 Task: Create new contact,   with mail id: 'Hazel.Simon@manhattan.edu', first name: 'Hazel', Last name: 'Simon', Job Title: Data Scientist, Phone number (512) 555-3456. Change life cycle stage to  'Lead' and lead status to 'New'. Add new company to the associated contact: www.stonex.com and type: Prospect. Logged in from softage.6@softage.net
Action: Mouse moved to (122, 78)
Screenshot: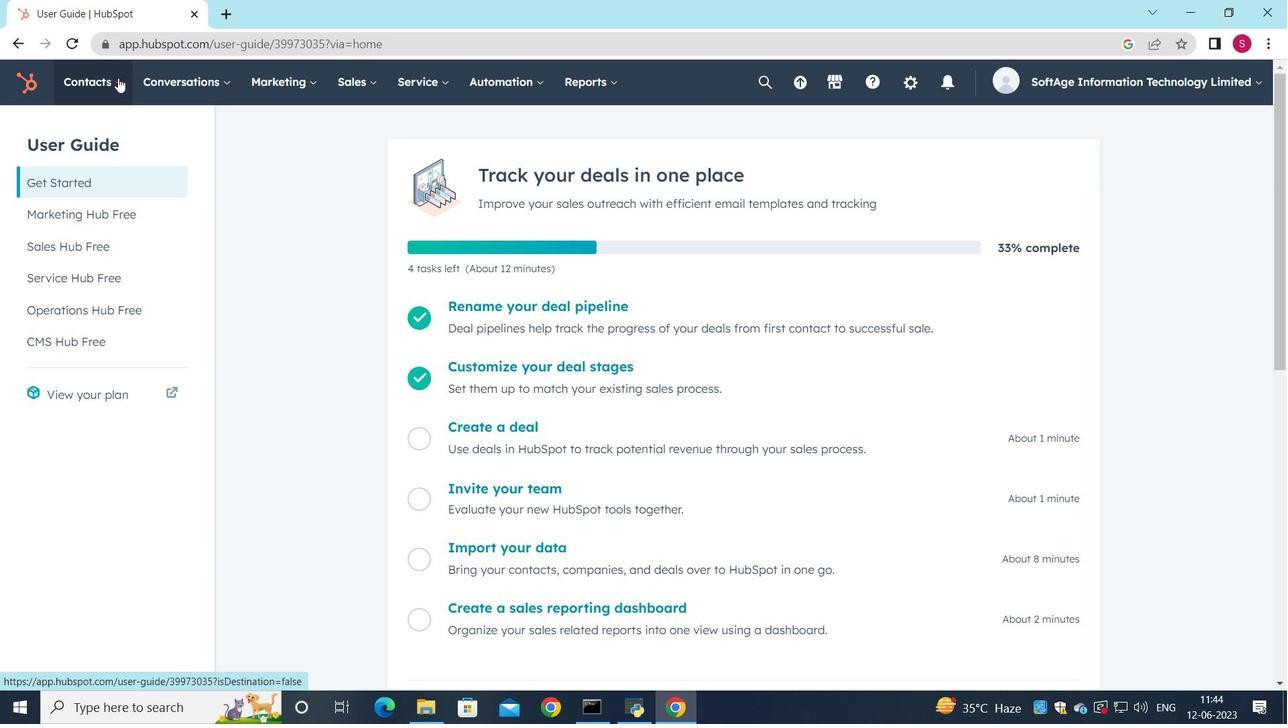 
Action: Mouse pressed left at (122, 78)
Screenshot: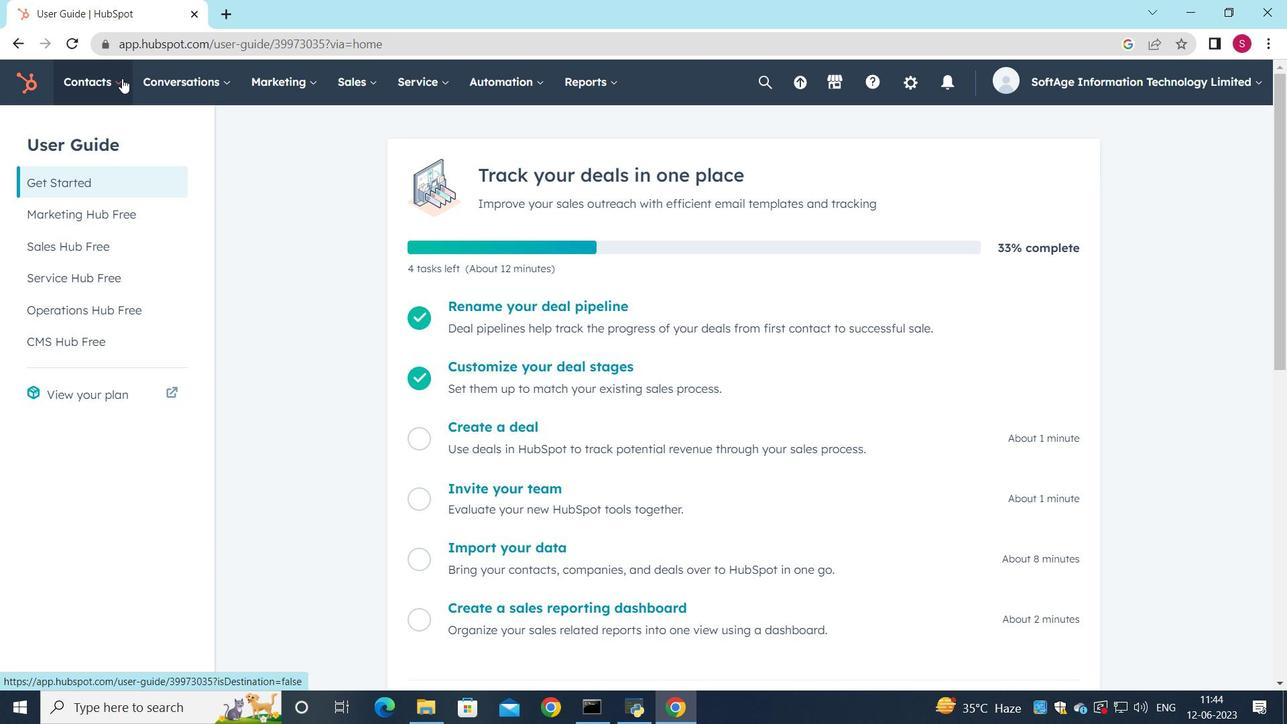 
Action: Mouse moved to (132, 135)
Screenshot: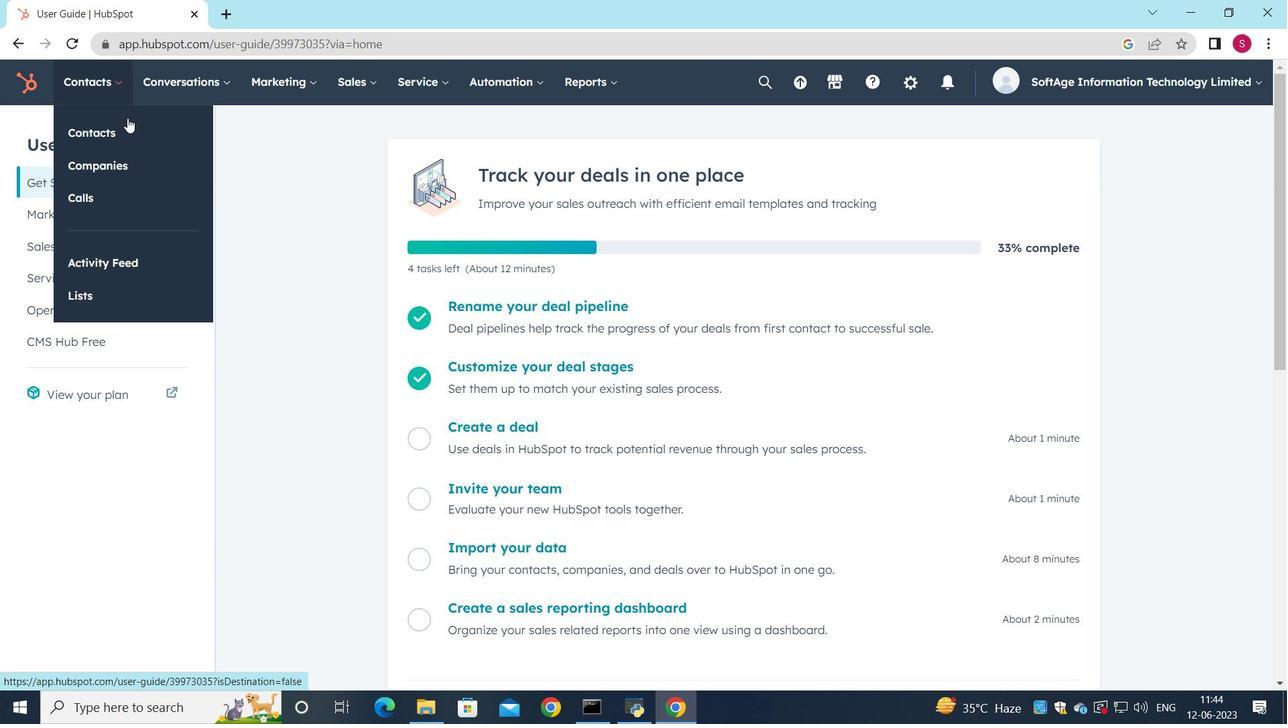
Action: Mouse pressed left at (132, 135)
Screenshot: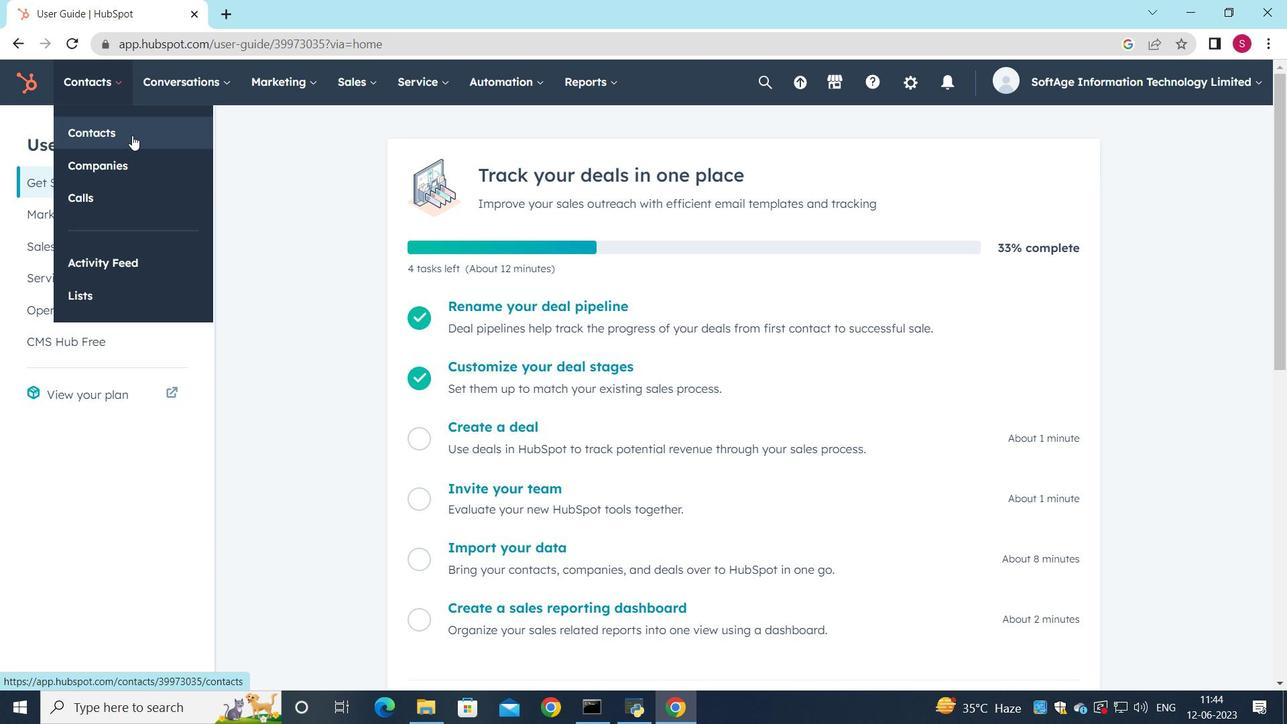 
Action: Mouse moved to (1207, 132)
Screenshot: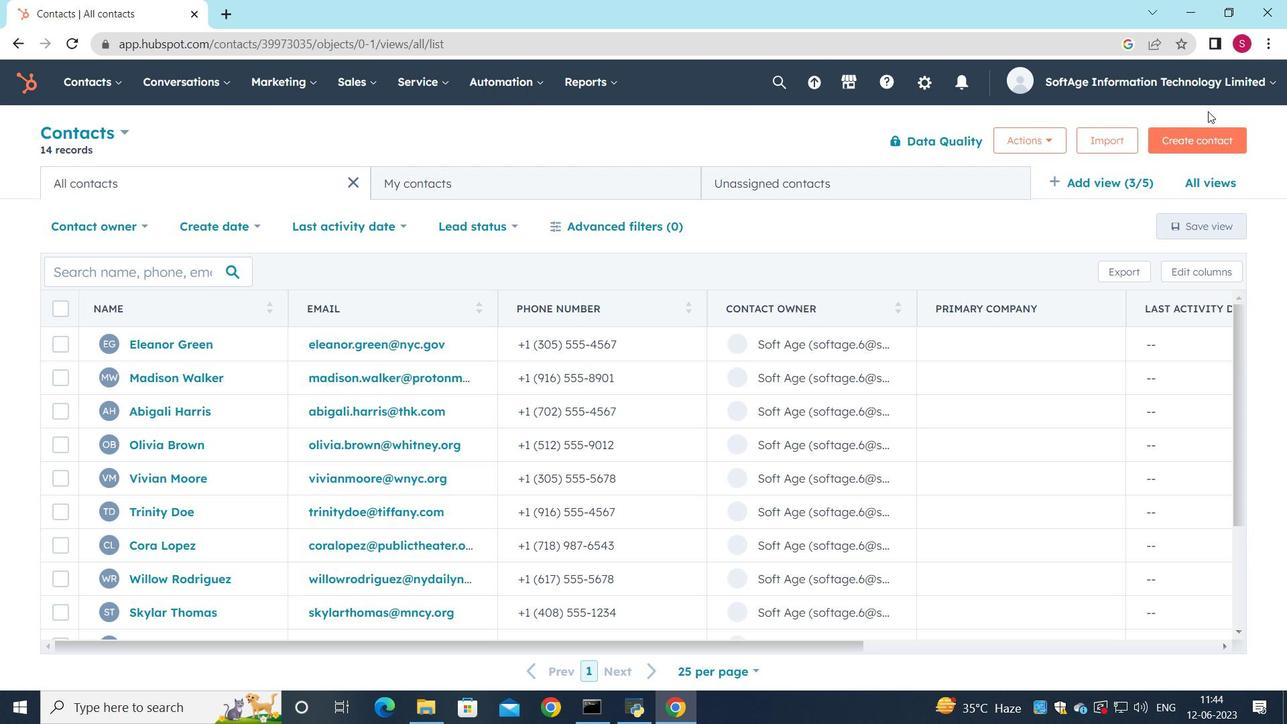 
Action: Mouse pressed left at (1207, 132)
Screenshot: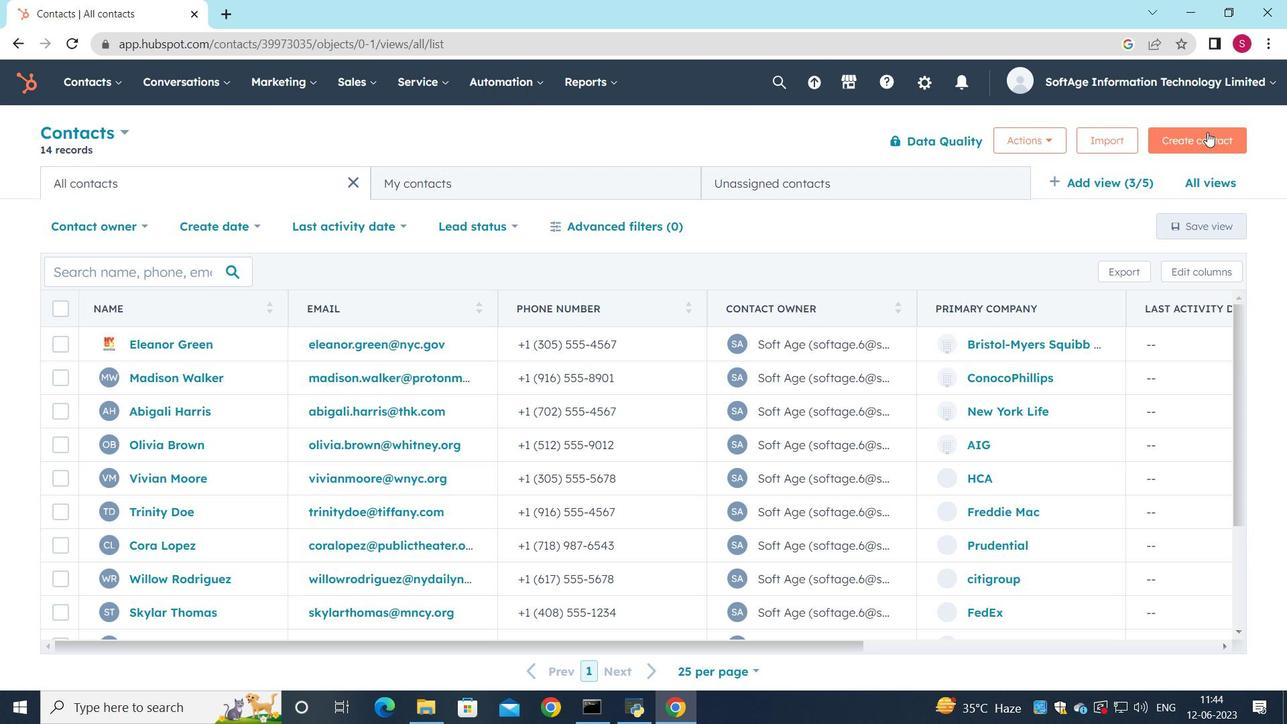 
Action: Mouse moved to (933, 226)
Screenshot: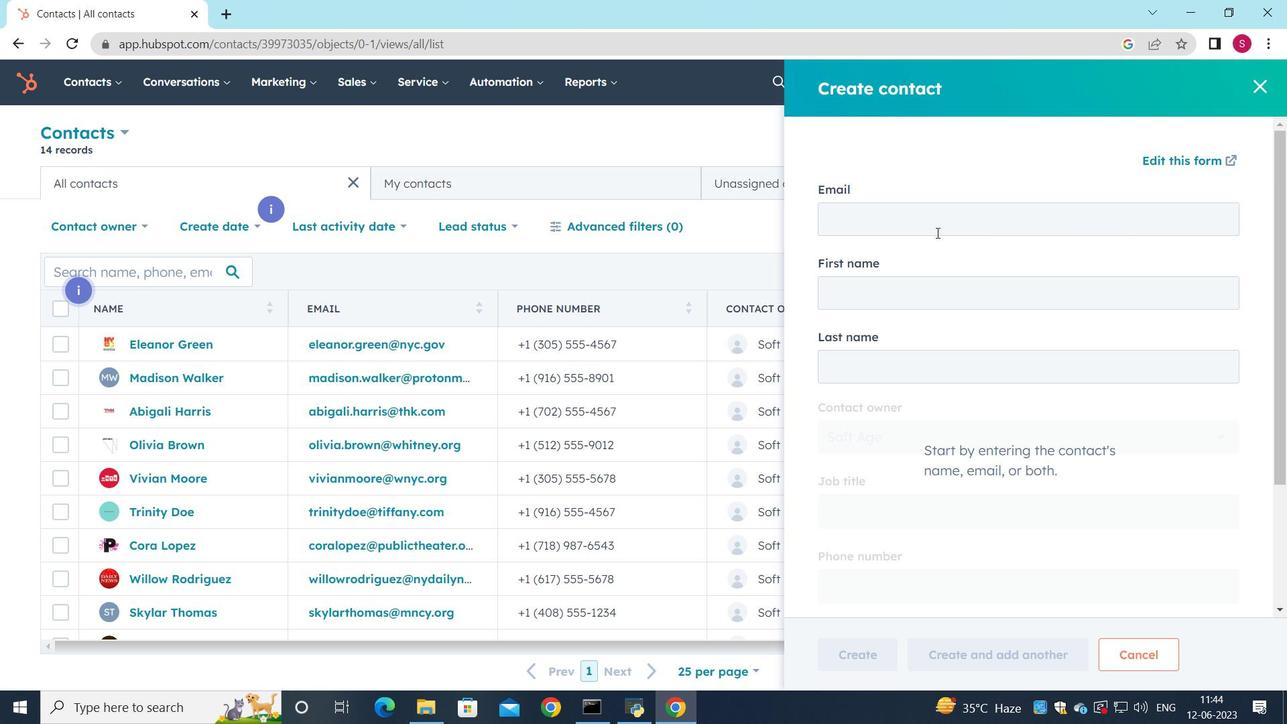 
Action: Mouse pressed left at (933, 226)
Screenshot: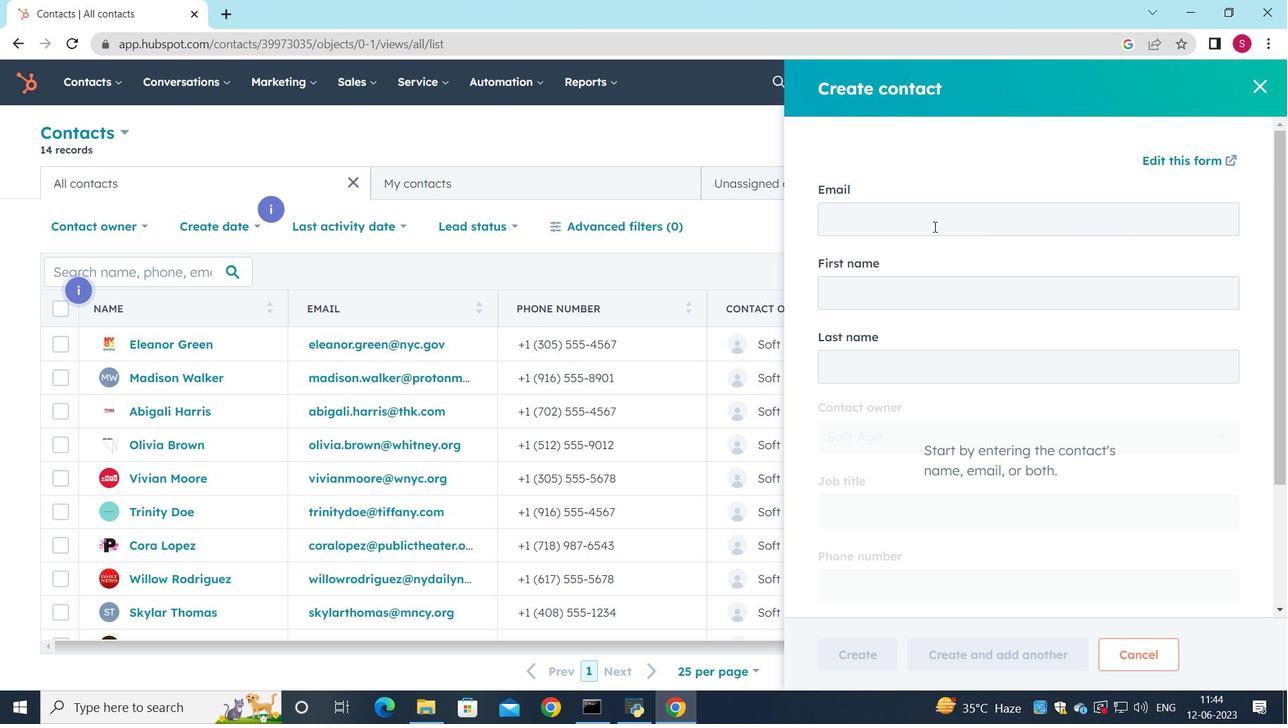 
Action: Key pressed <Key.shift><Key.shift><Key.shift>Hazel<Key.space><Key.backspace>.<Key.shift>Simon<Key.shift><Key.shift><Key.shift><Key.shift><Key.shift><Key.shift><Key.shift><Key.shift><Key.shift><Key.shift><Key.shift><Key.shift><Key.shift><Key.shift><Key.shift><Key.shift><Key.shift><Key.shift><Key.shift><Key.shift><Key.shift><Key.shift><Key.shift><Key.shift><Key.shift><Key.shift>@mah<Key.backspace>nhattan.edu
Screenshot: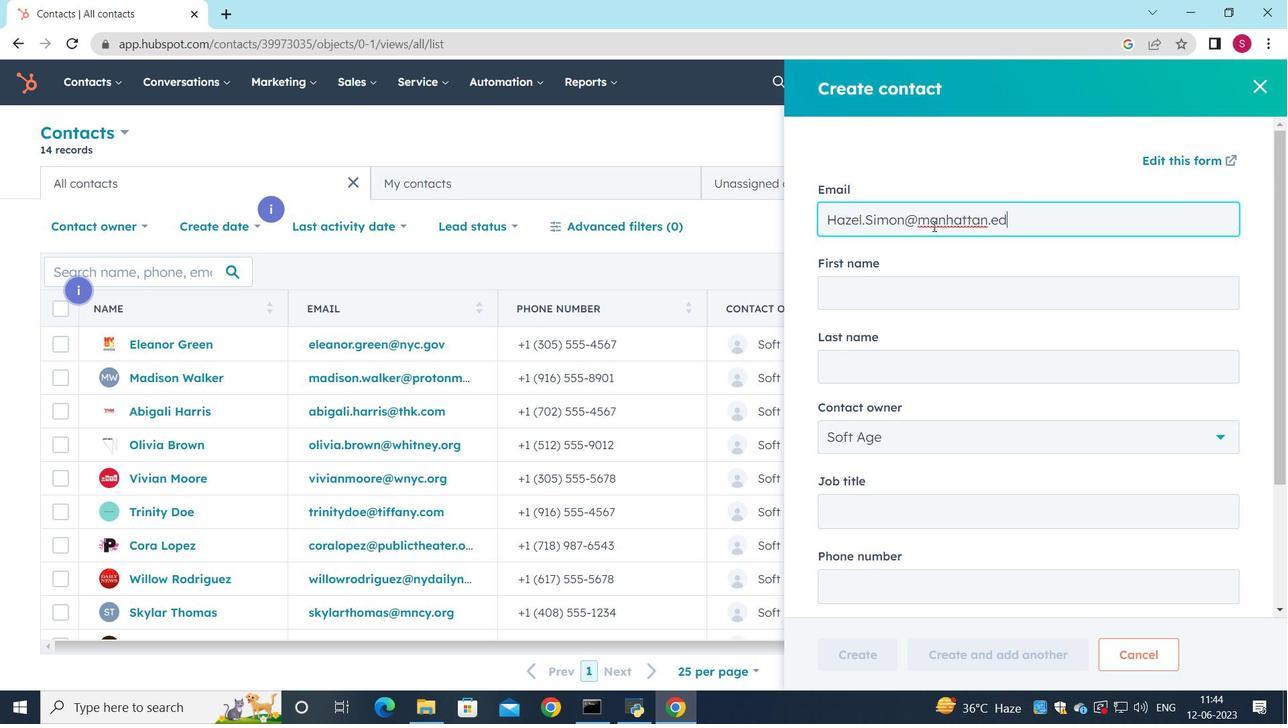
Action: Mouse moved to (899, 303)
Screenshot: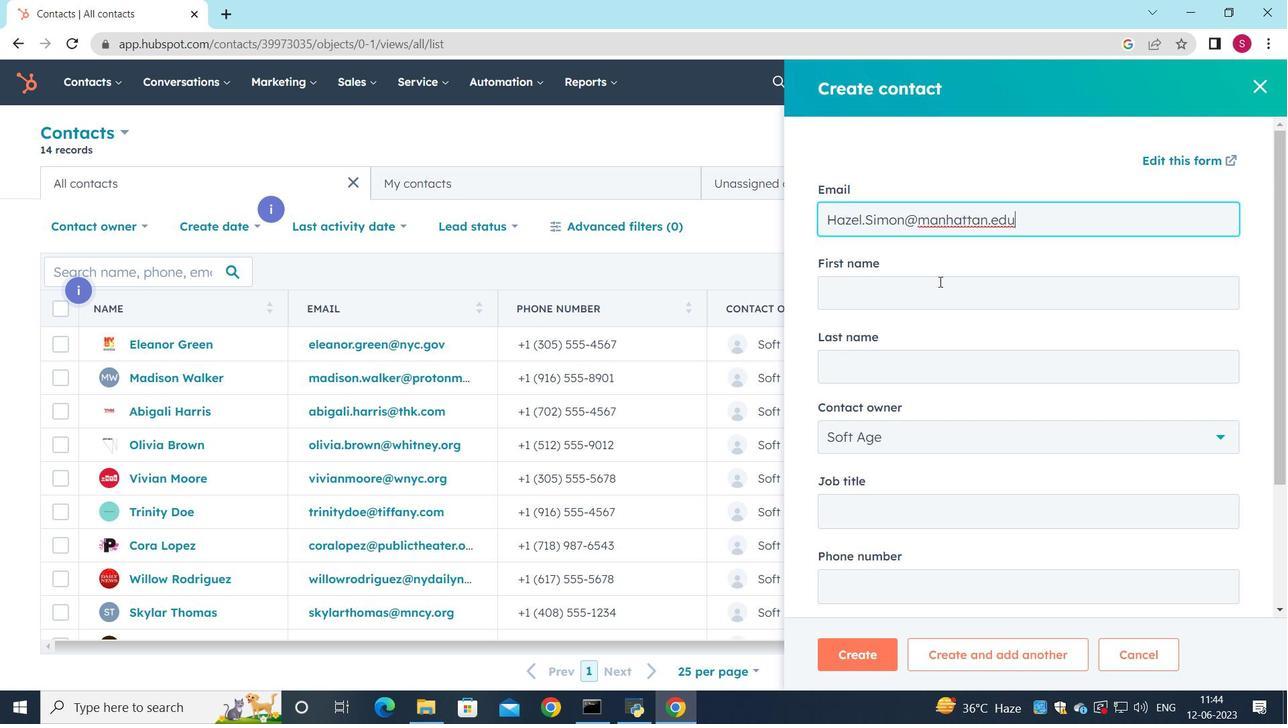 
Action: Mouse pressed left at (899, 303)
Screenshot: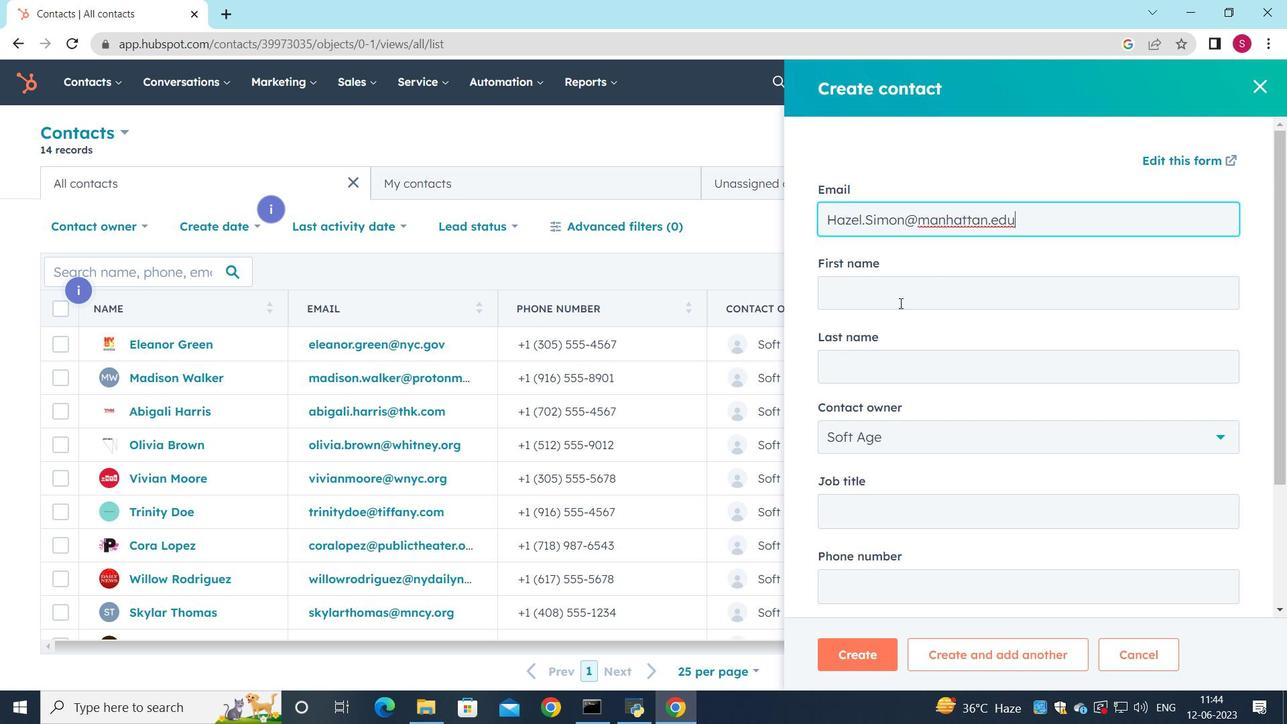 
Action: Key pressed <Key.shift>Hazw<Key.backspace>el
Screenshot: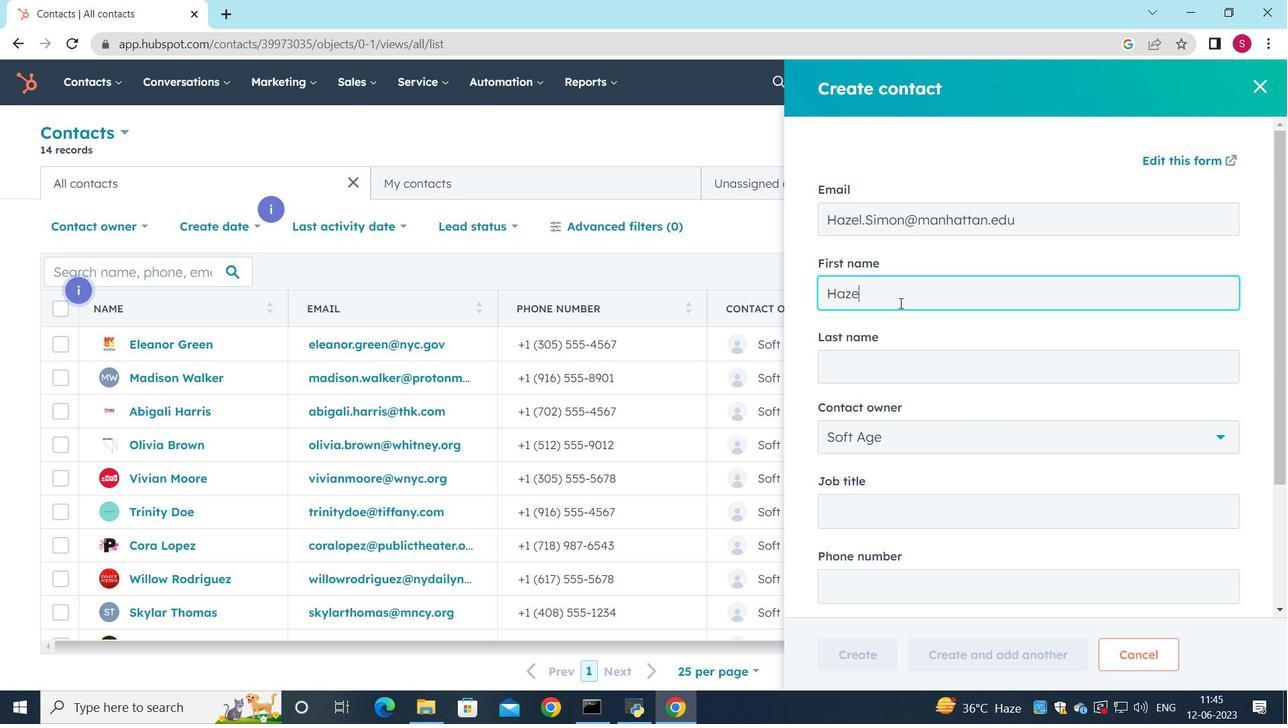 
Action: Mouse moved to (922, 375)
Screenshot: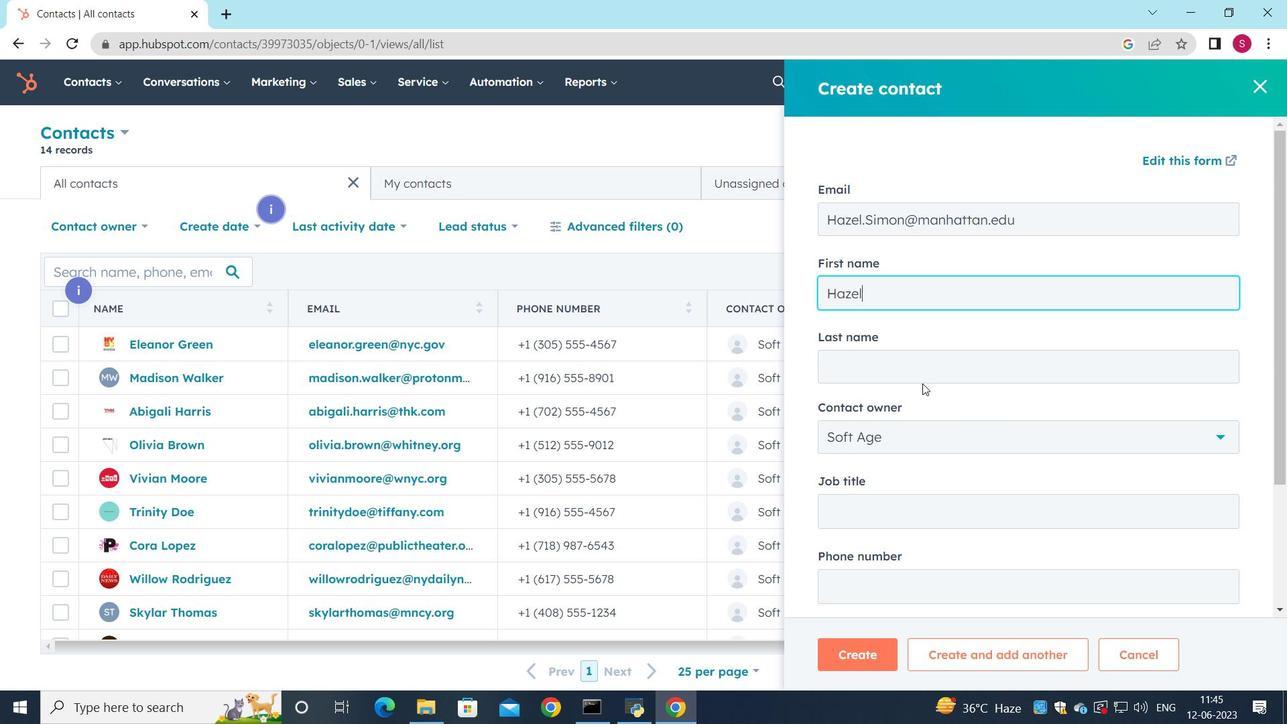 
Action: Mouse pressed left at (922, 375)
Screenshot: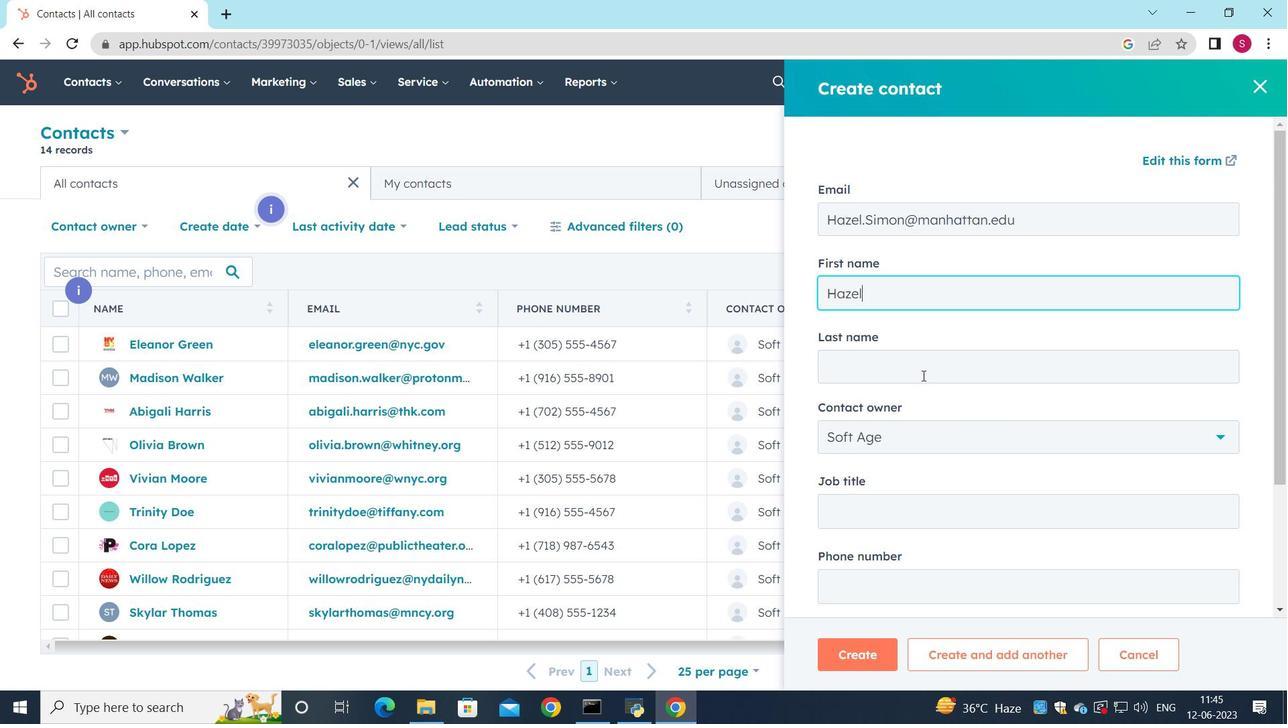 
Action: Mouse moved to (972, 357)
Screenshot: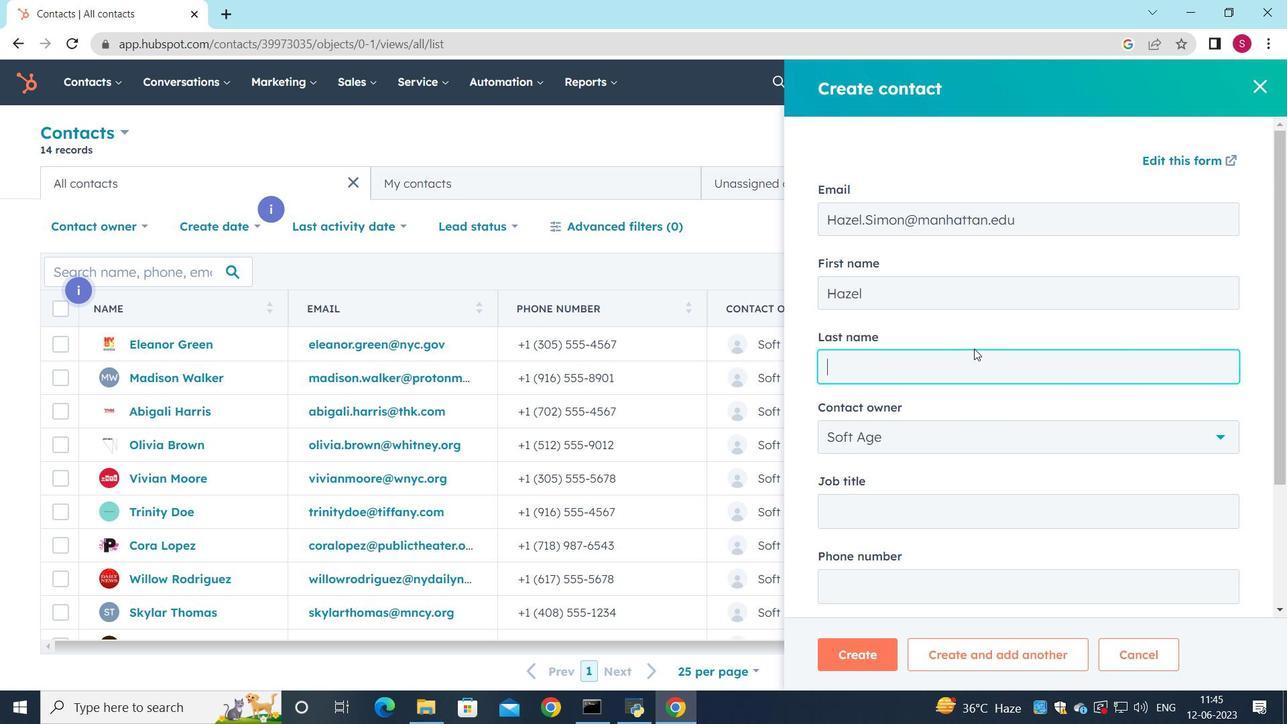 
Action: Key pressed <Key.shift>Simon
Screenshot: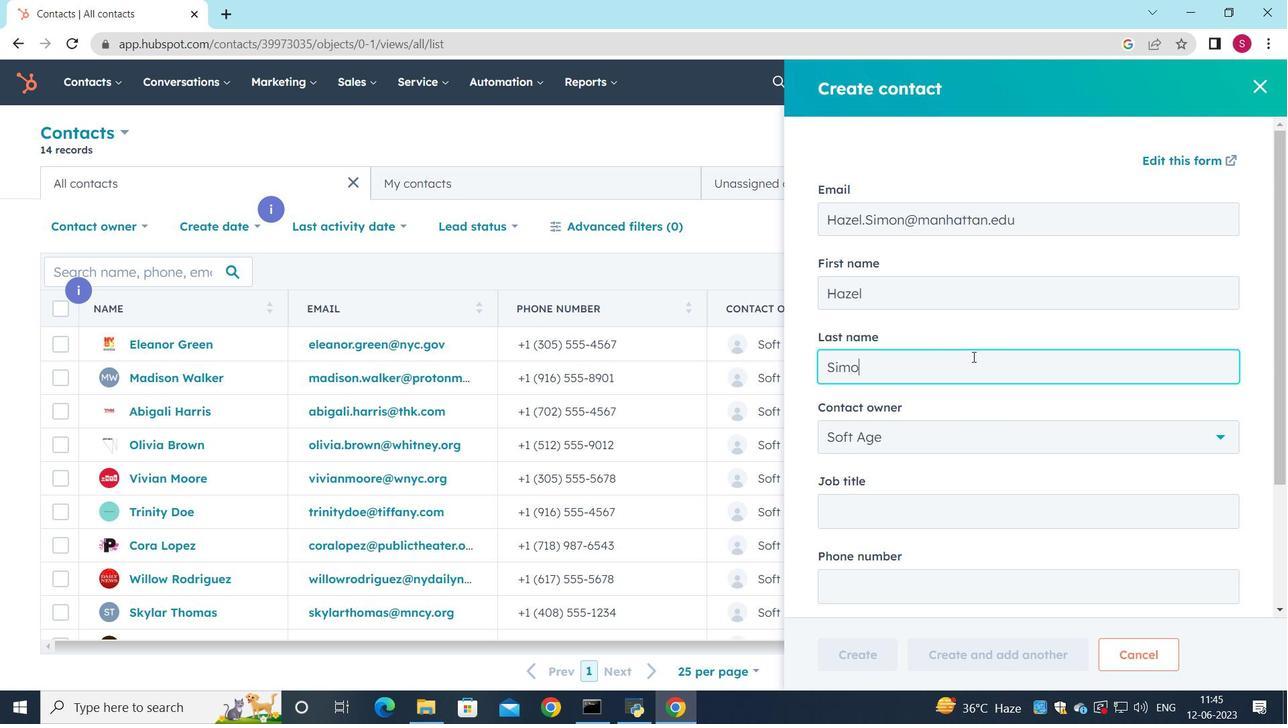 
Action: Mouse moved to (927, 496)
Screenshot: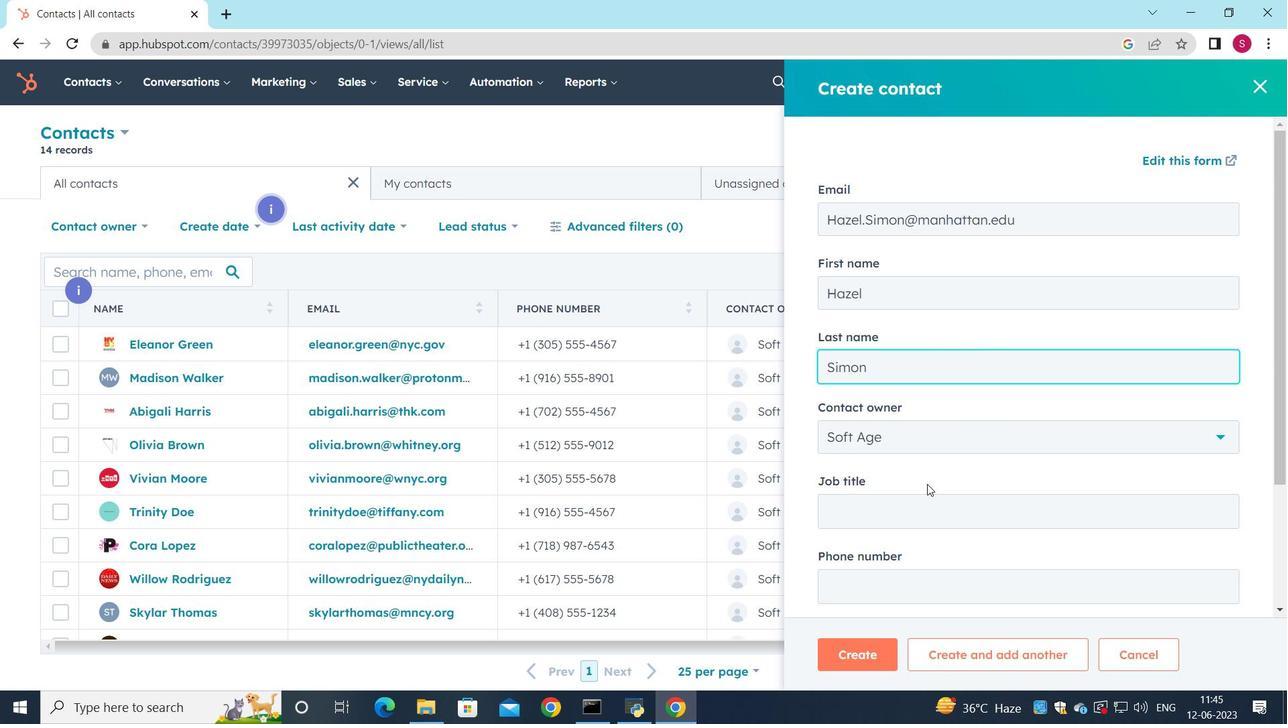 
Action: Mouse scrolled (927, 495) with delta (0, 0)
Screenshot: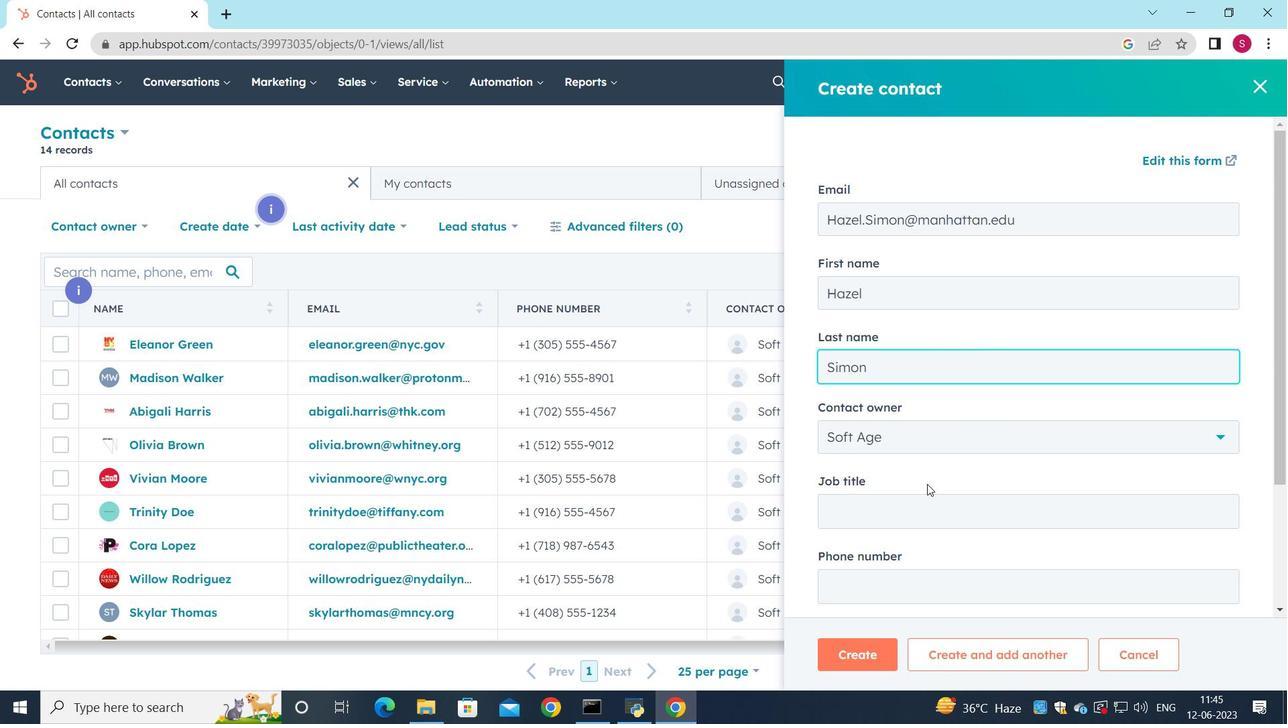 
Action: Mouse moved to (888, 422)
Screenshot: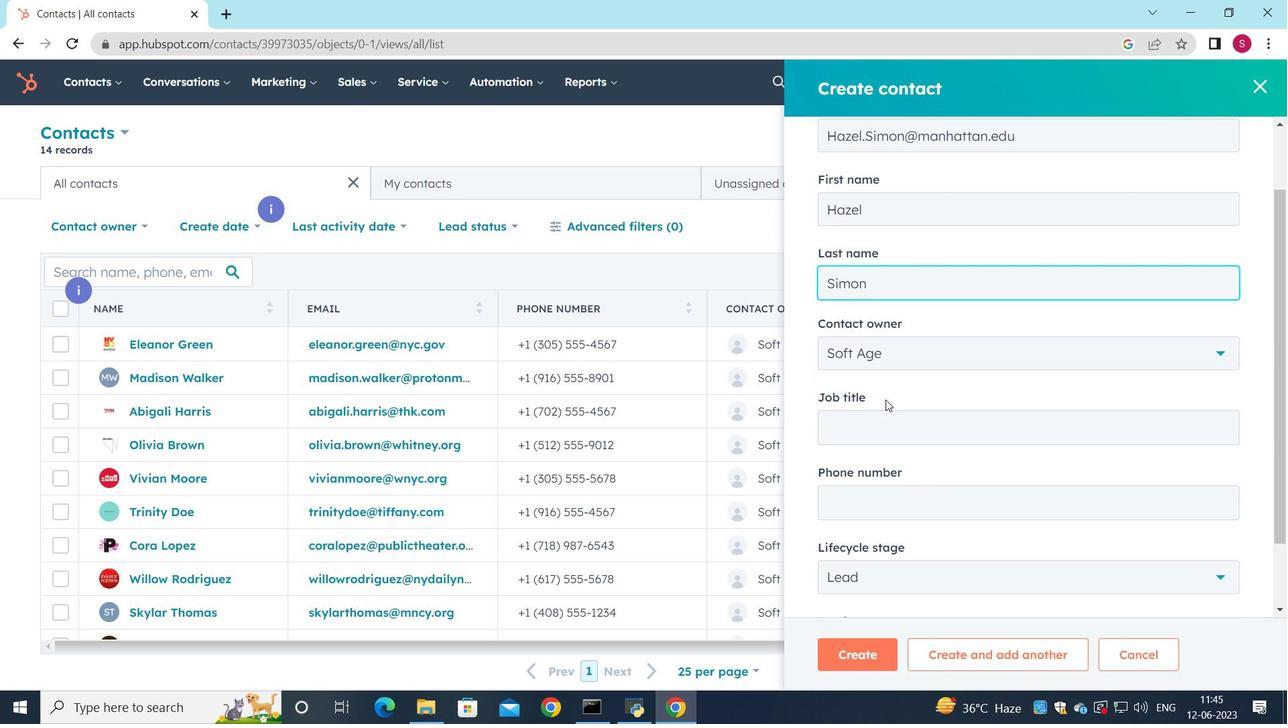 
Action: Mouse pressed left at (888, 422)
Screenshot: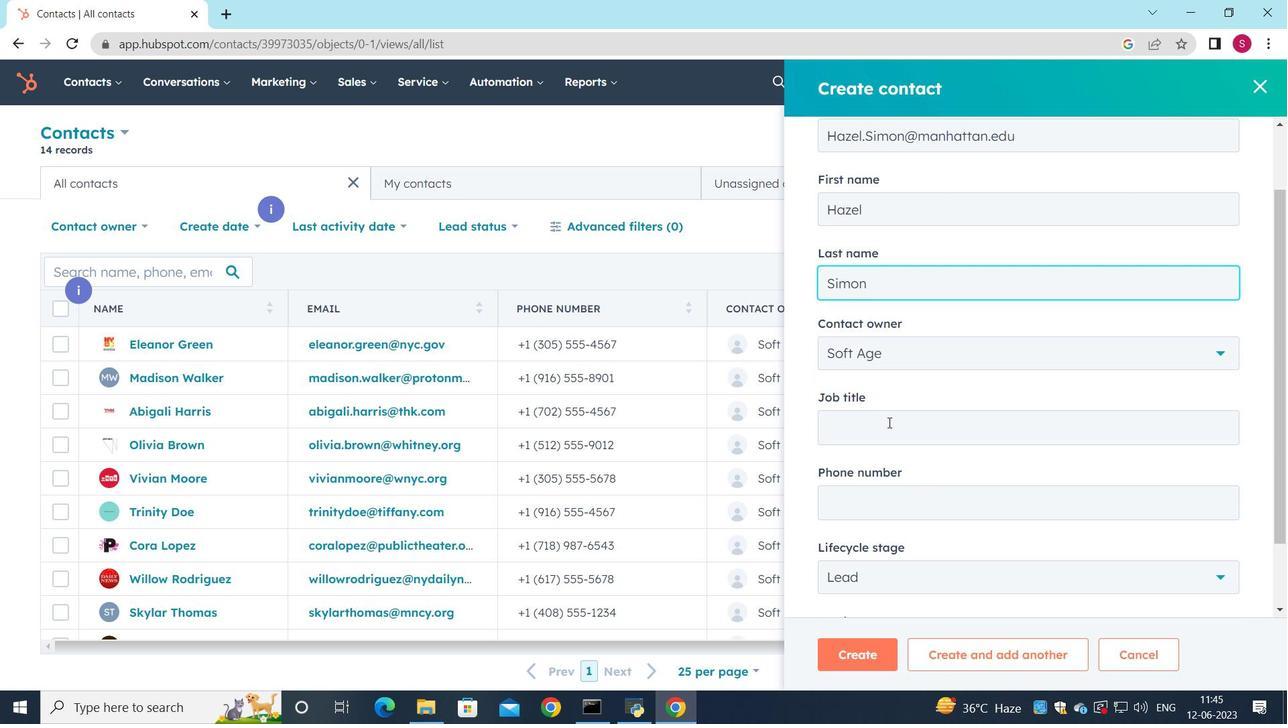 
Action: Key pressed <Key.shift>Data<Key.space><Key.shift>Scientist
Screenshot: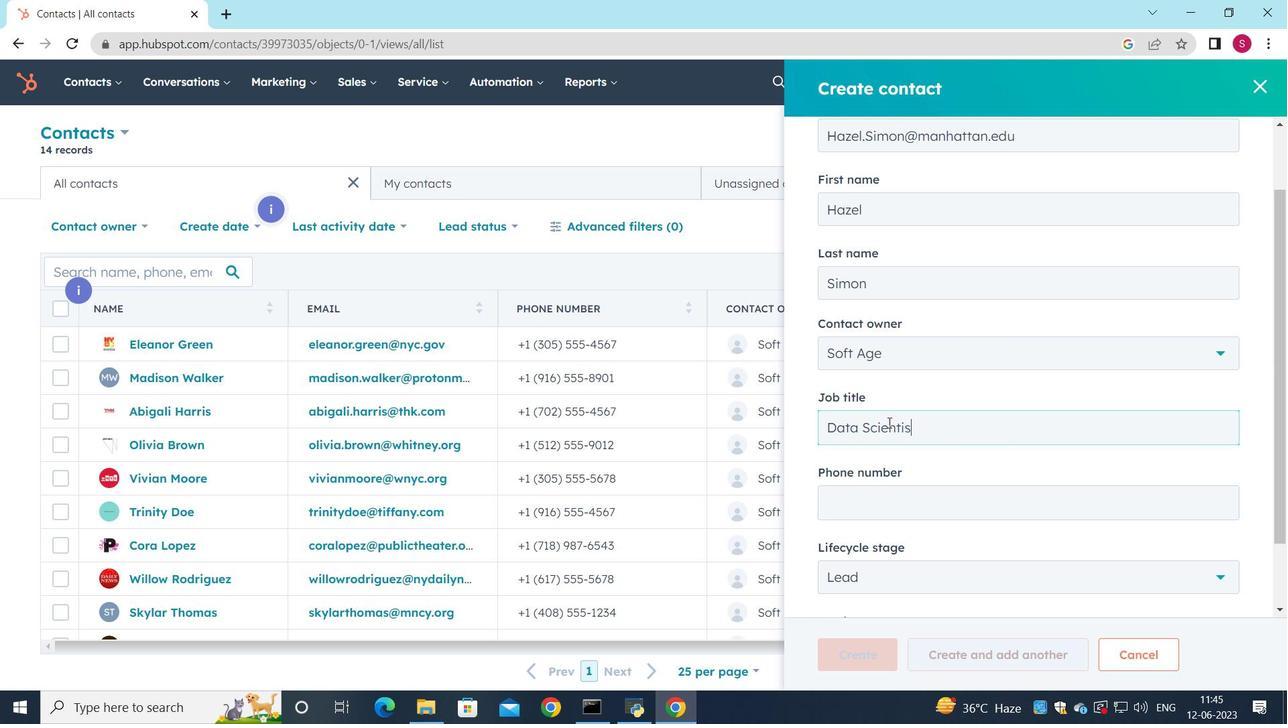 
Action: Mouse moved to (874, 506)
Screenshot: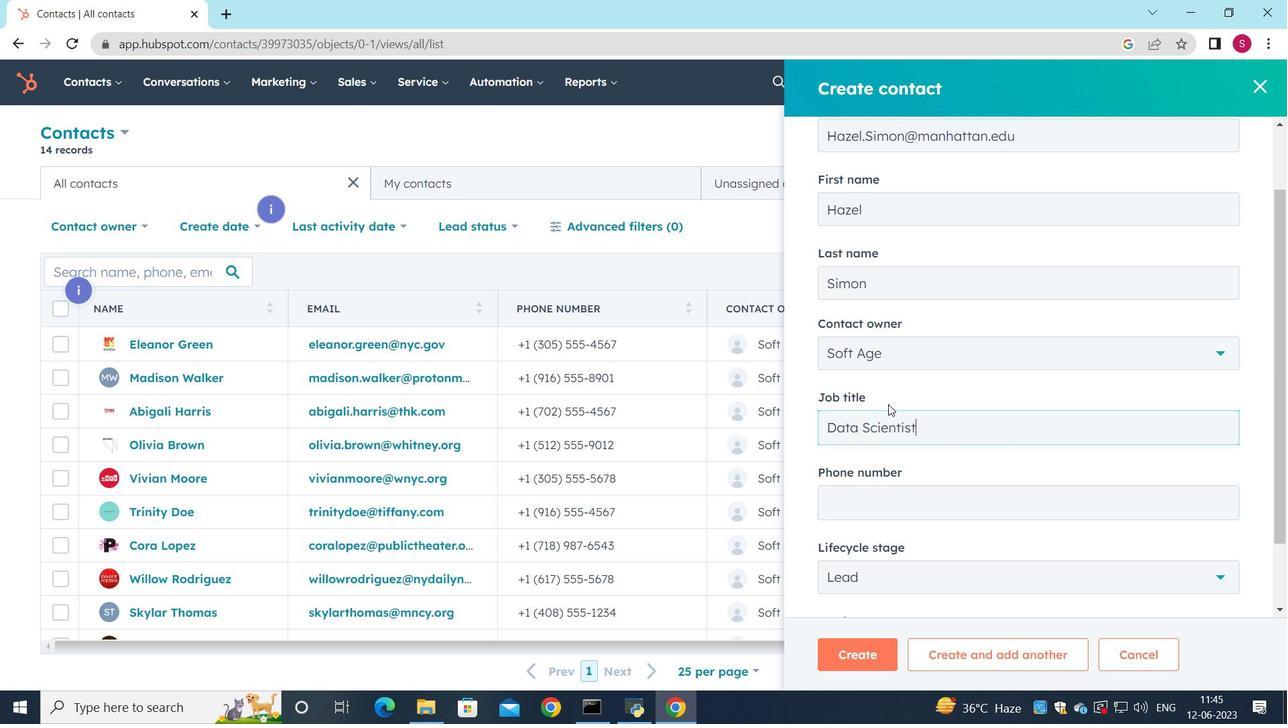 
Action: Mouse pressed left at (874, 506)
Screenshot: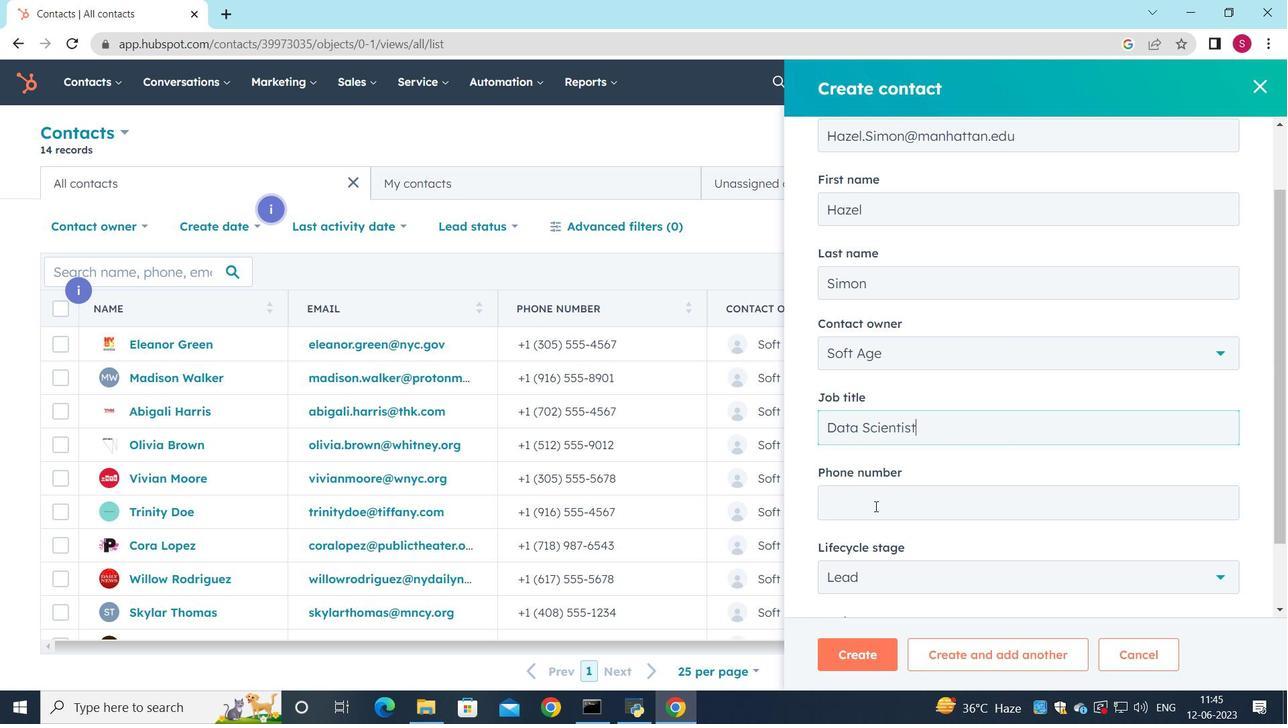 
Action: Key pressed 5125553456
Screenshot: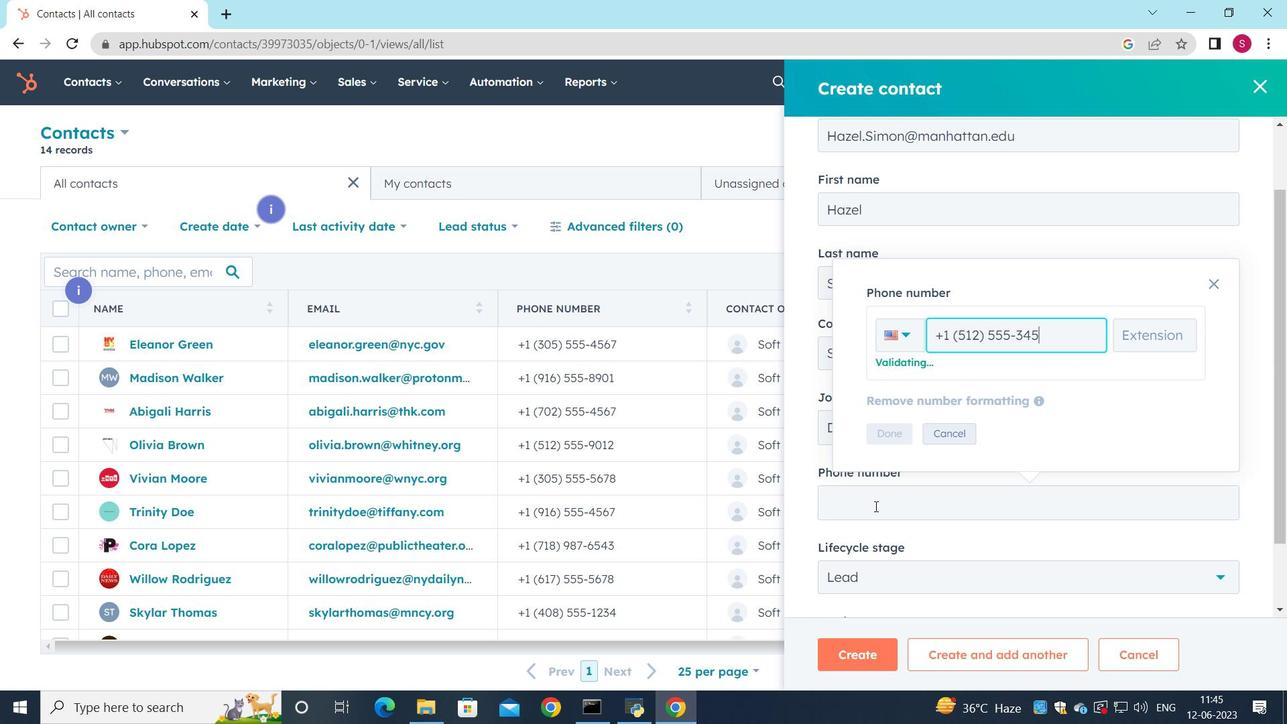 
Action: Mouse moved to (890, 433)
Screenshot: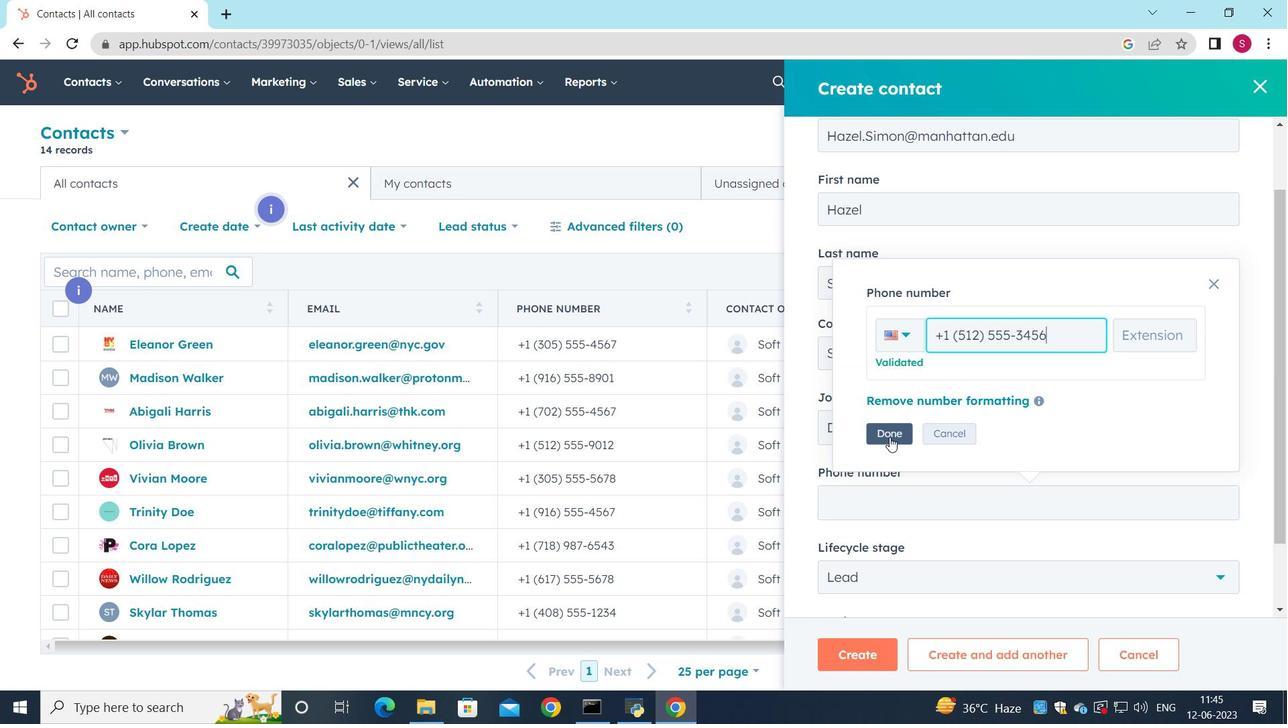
Action: Mouse pressed left at (890, 433)
Screenshot: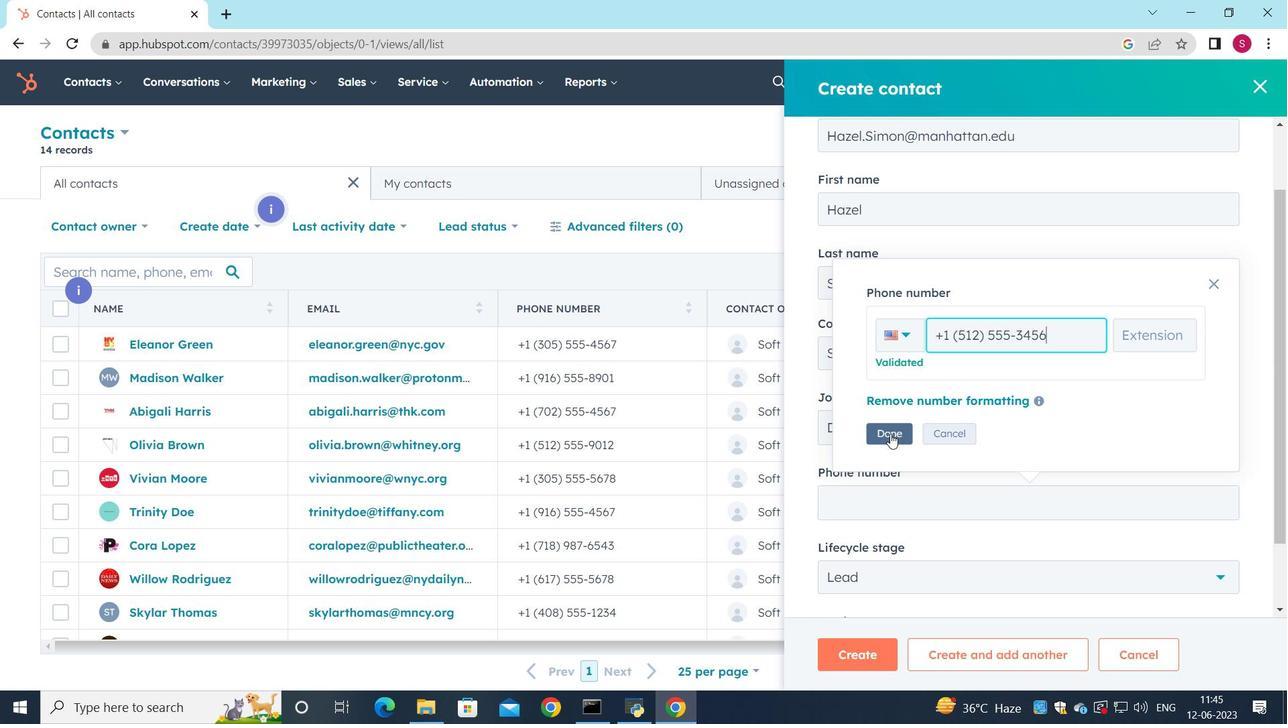 
Action: Mouse scrolled (890, 433) with delta (0, 0)
Screenshot: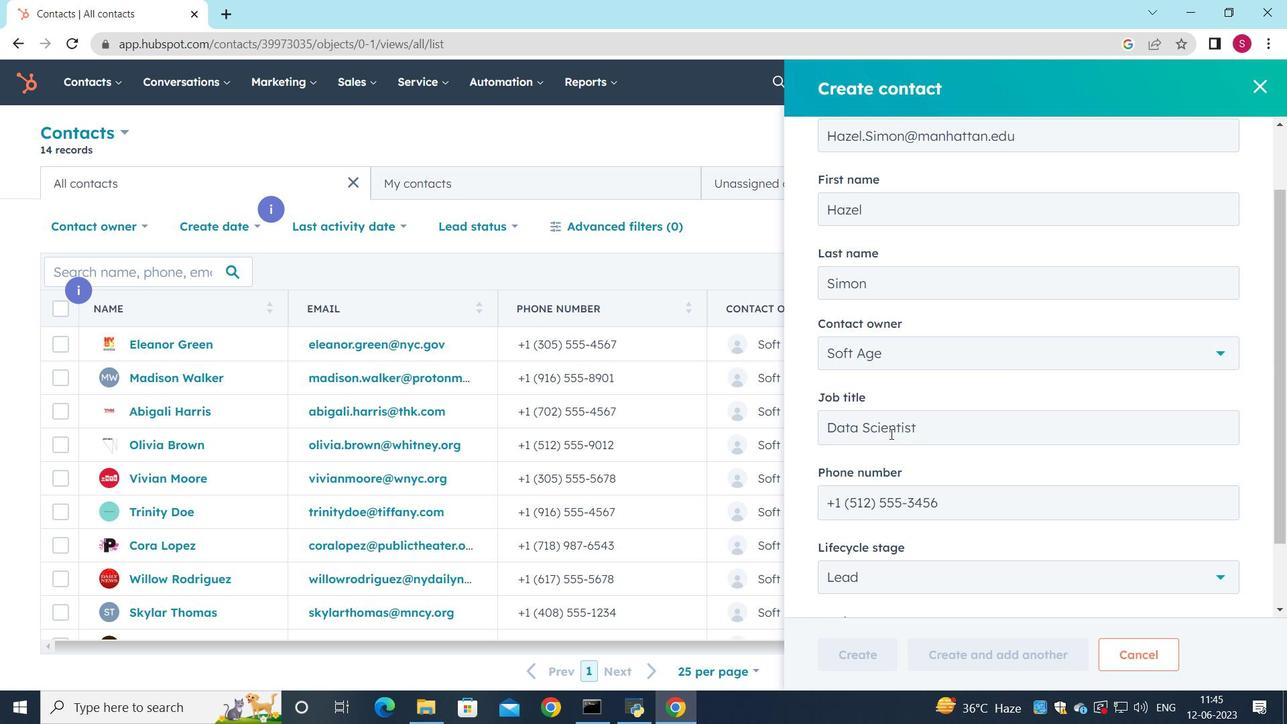 
Action: Mouse moved to (892, 446)
Screenshot: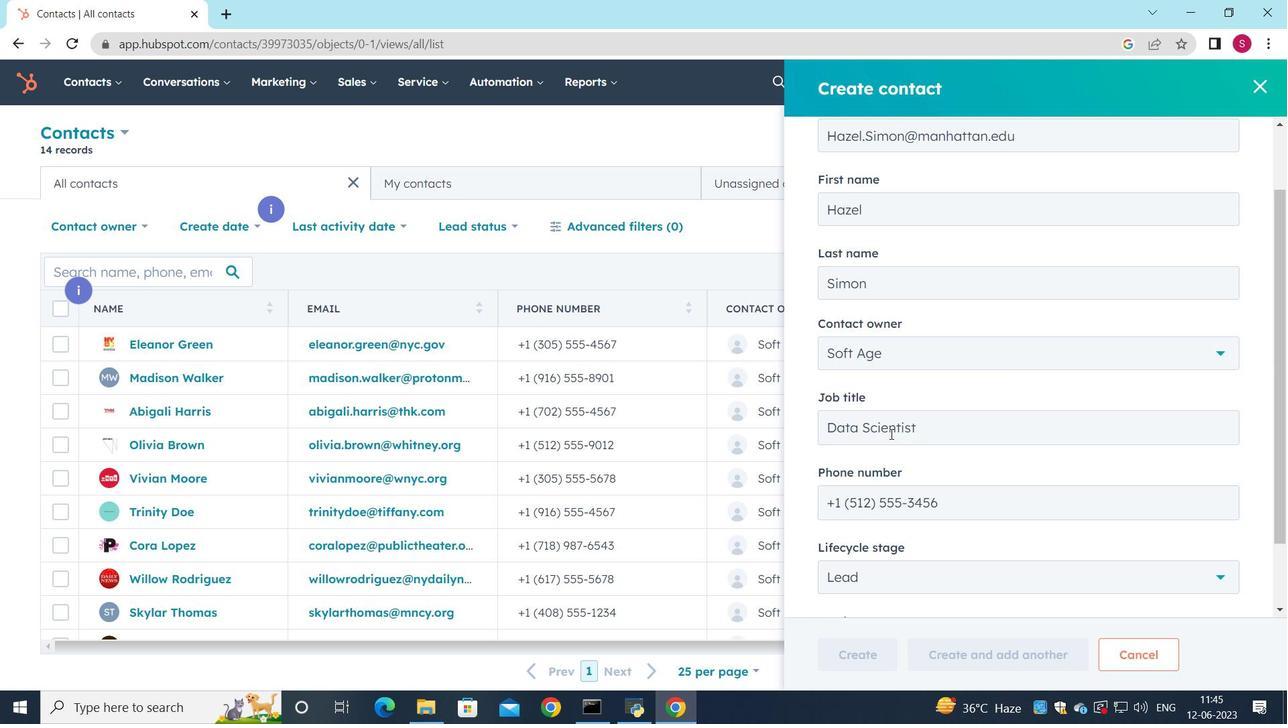 
Action: Mouse scrolled (892, 445) with delta (0, 0)
Screenshot: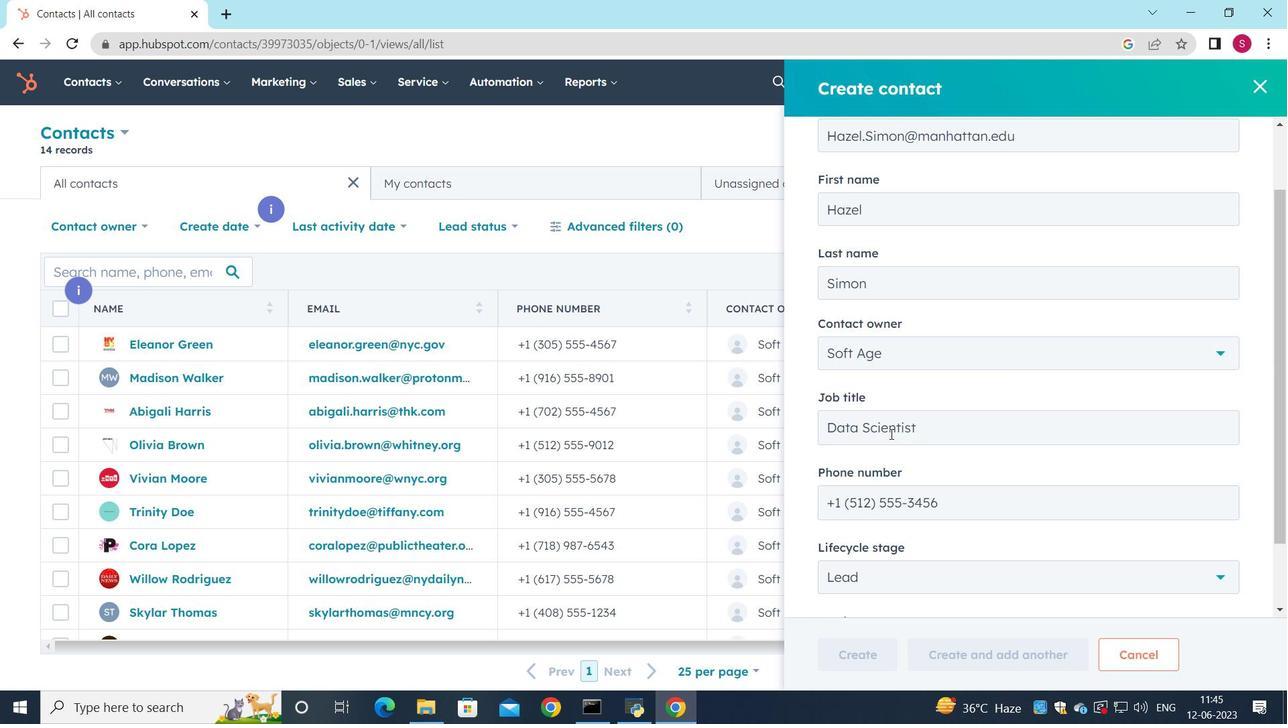 
Action: Mouse moved to (939, 558)
Screenshot: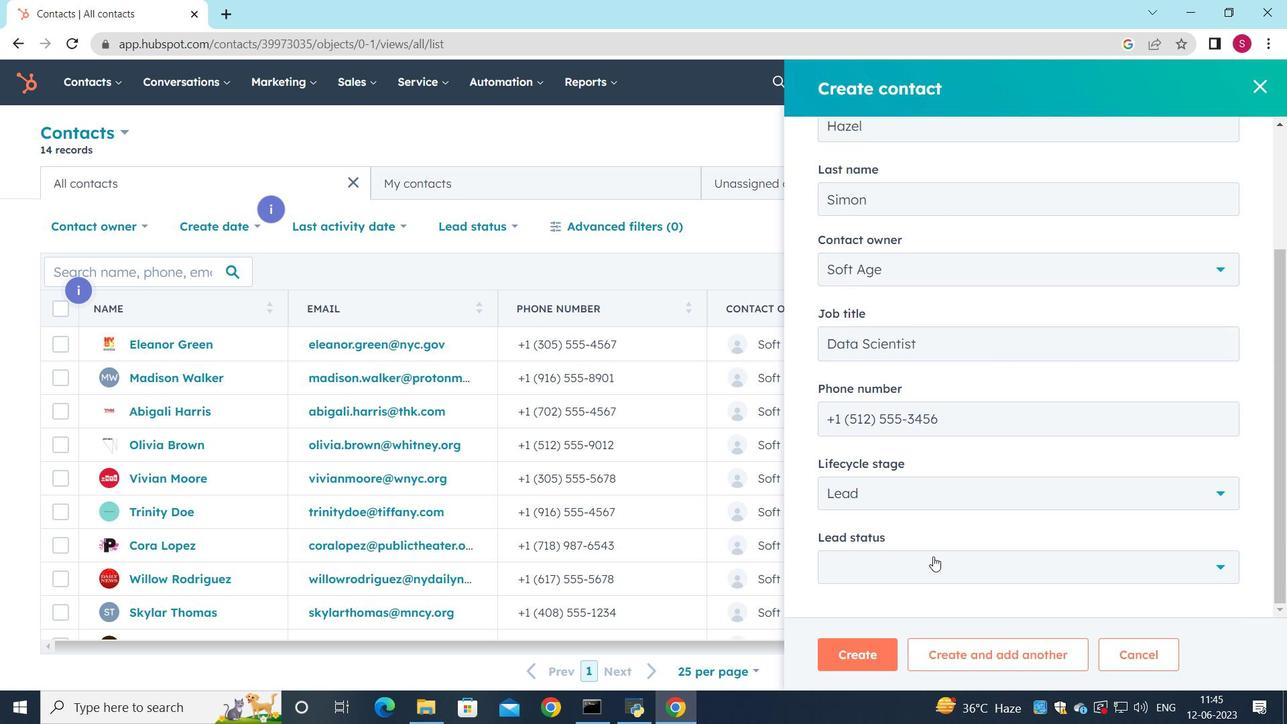 
Action: Mouse scrolled (933, 555) with delta (0, 0)
Screenshot: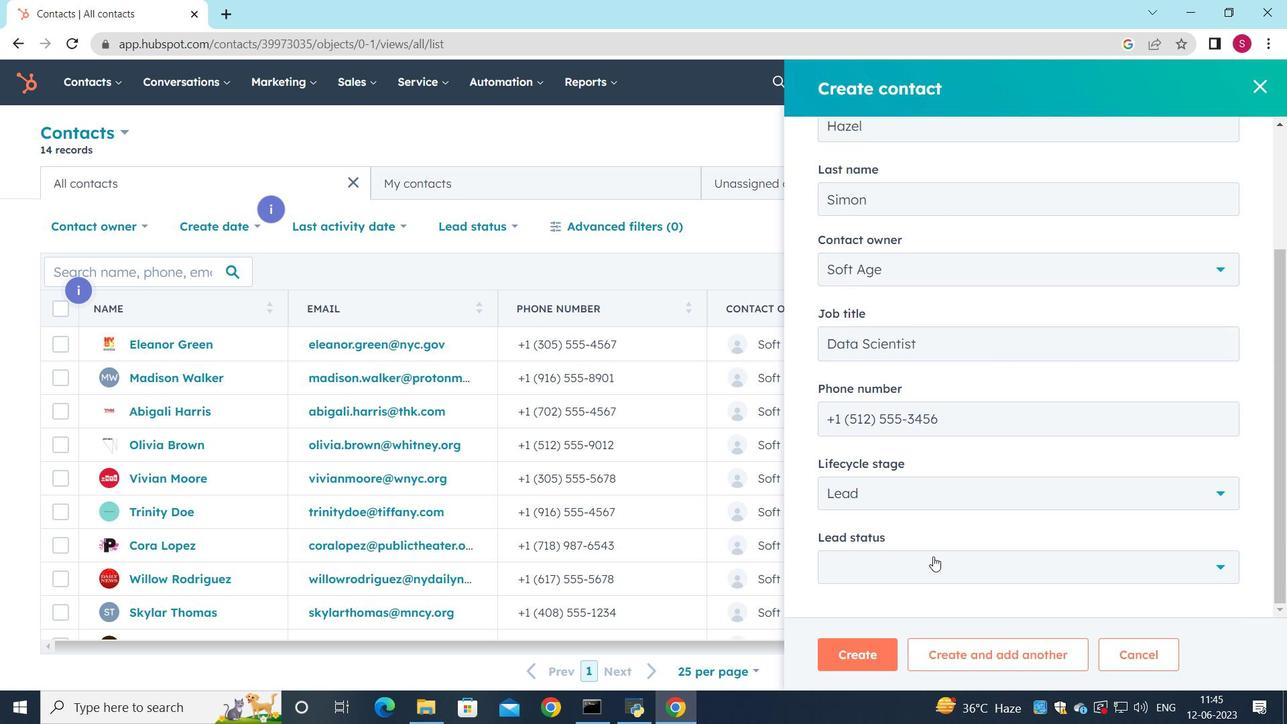 
Action: Mouse moved to (957, 558)
Screenshot: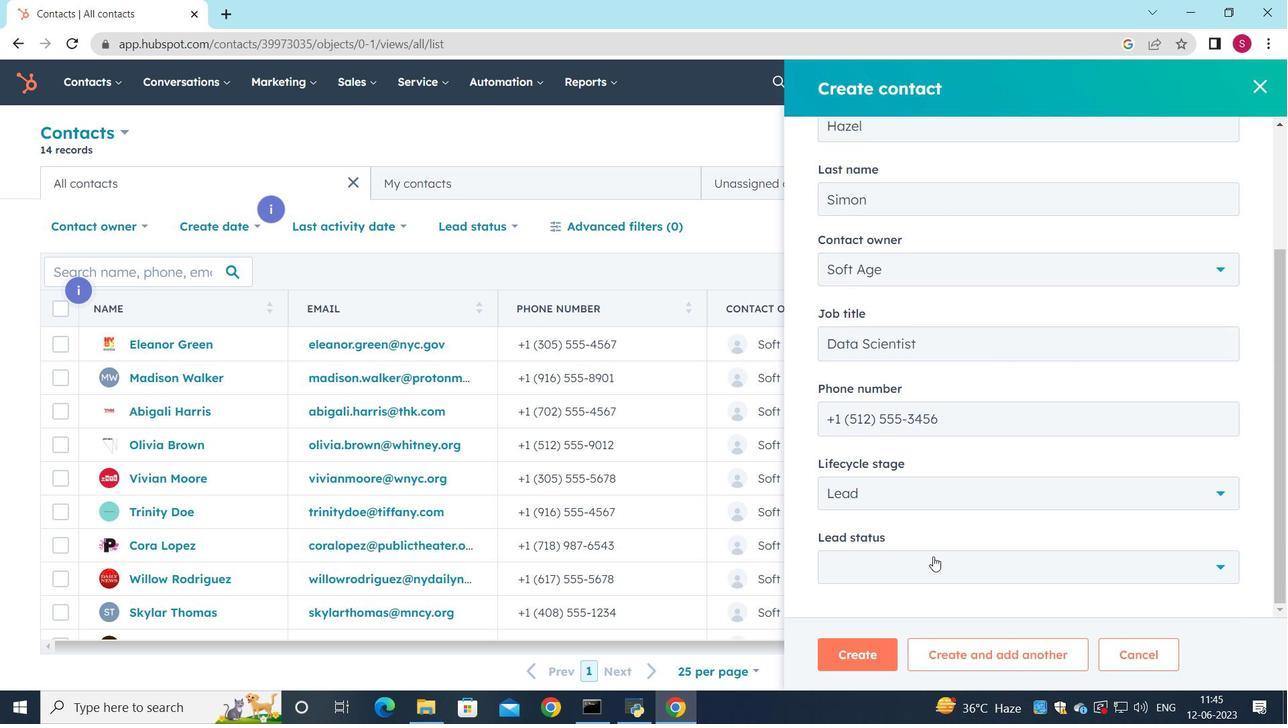 
Action: Mouse scrolled (941, 557) with delta (0, 0)
Screenshot: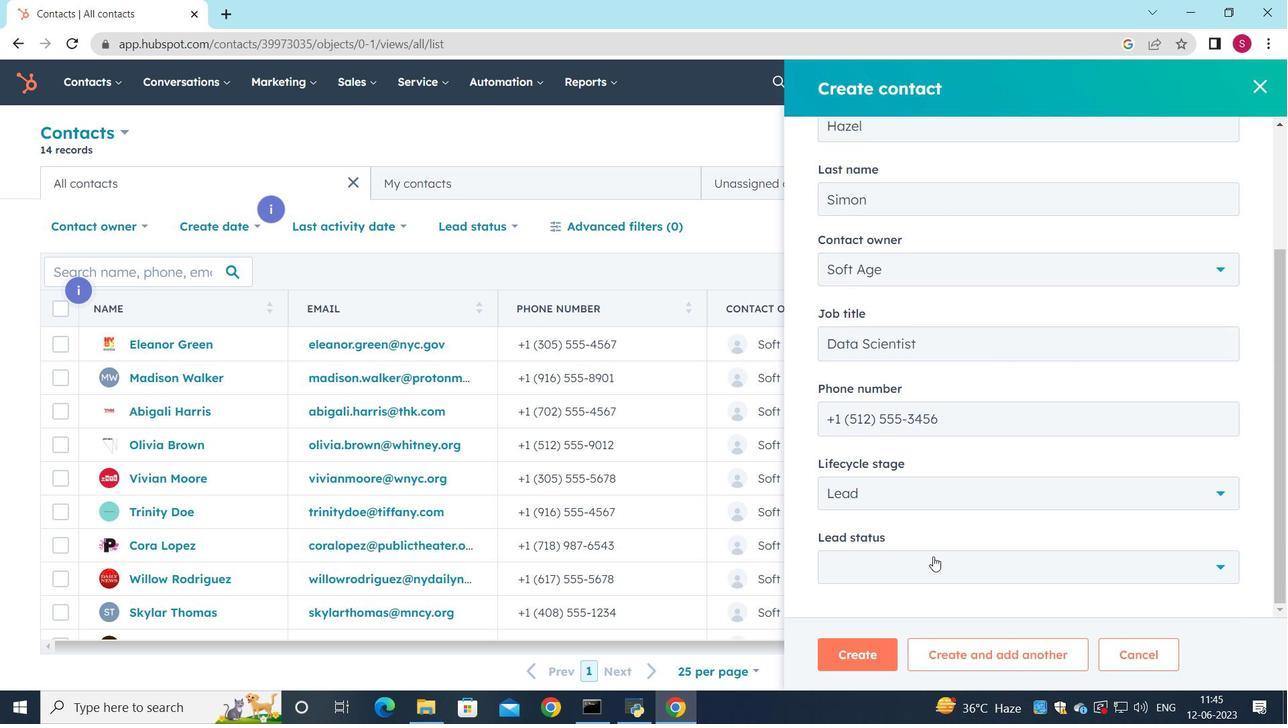 
Action: Mouse moved to (1182, 568)
Screenshot: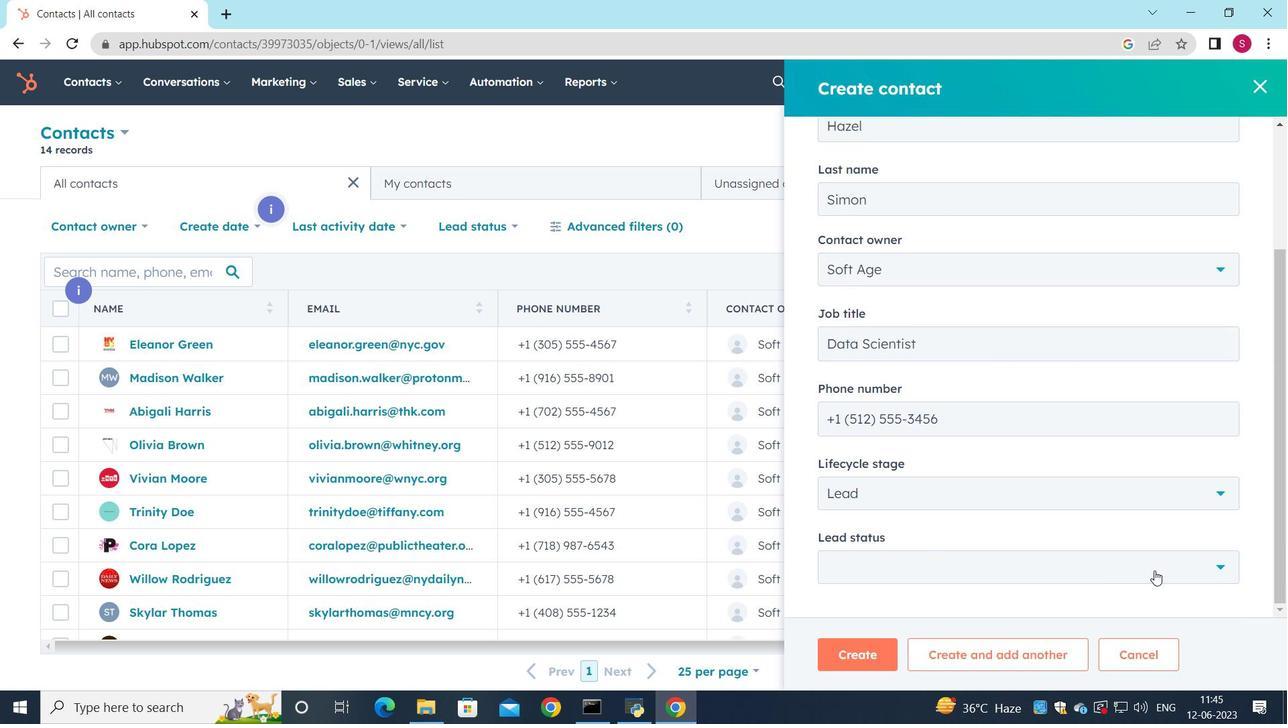 
Action: Mouse pressed left at (1182, 568)
Screenshot: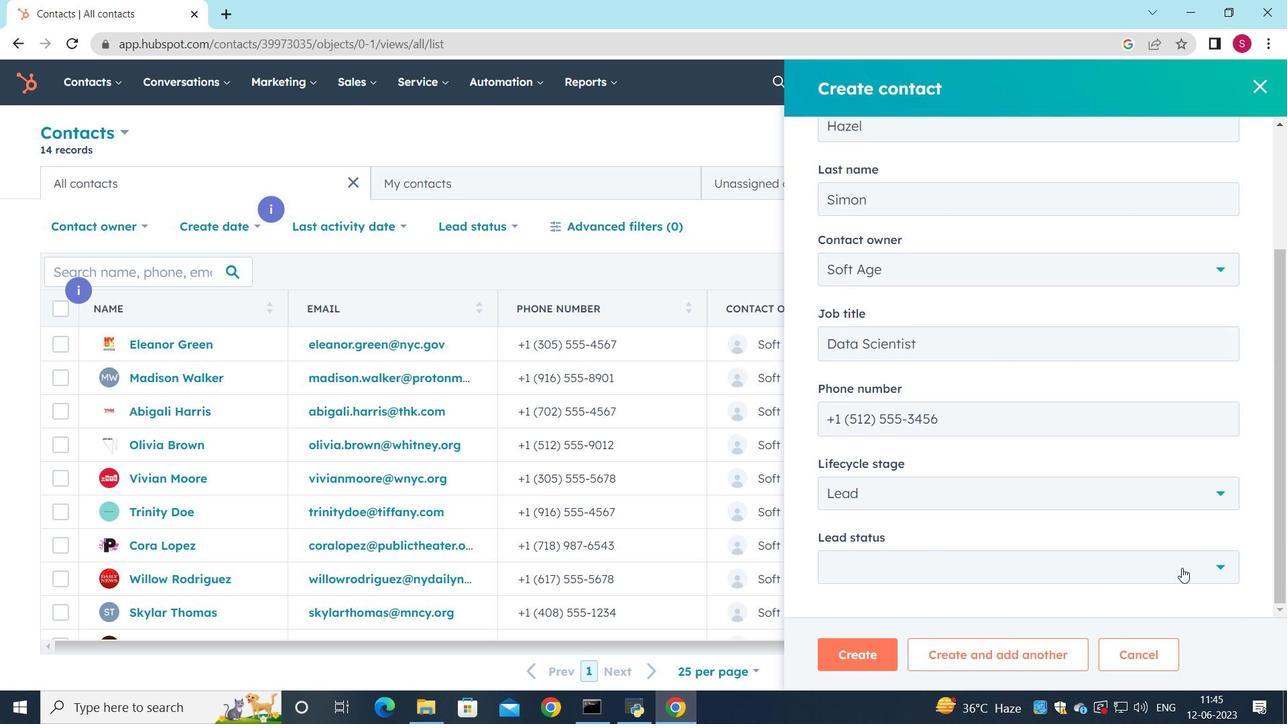 
Action: Mouse moved to (898, 419)
Screenshot: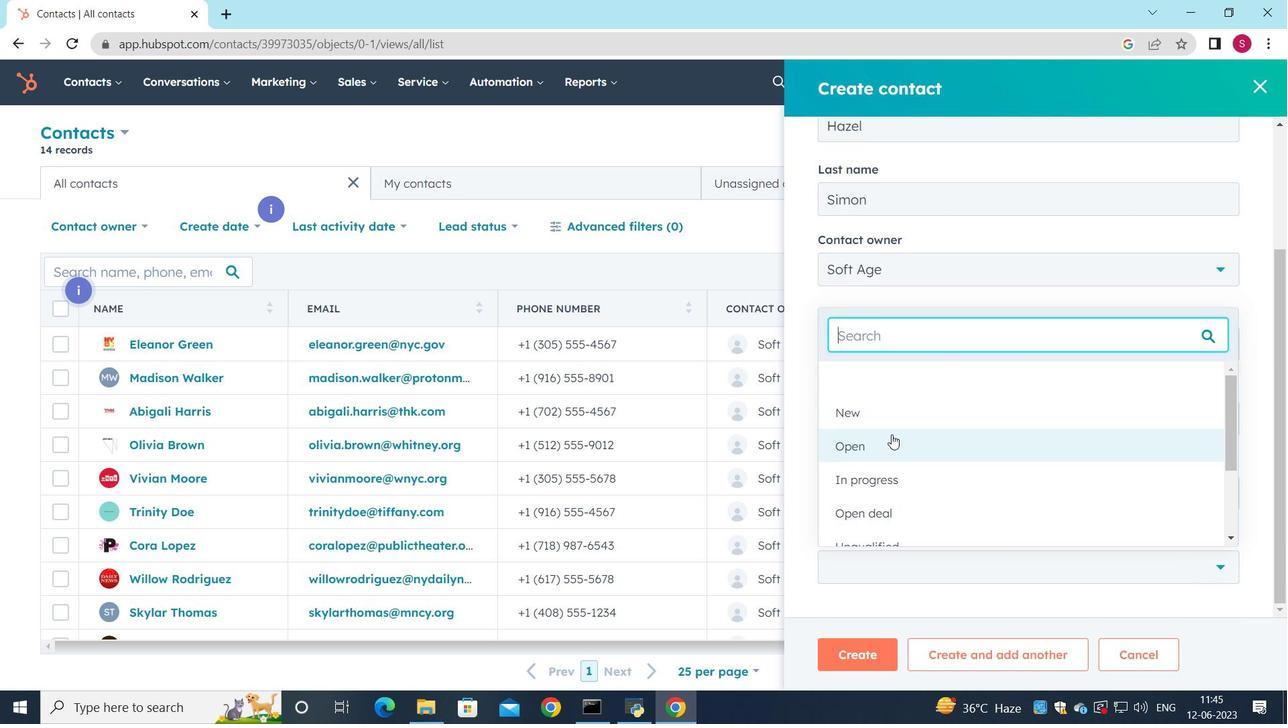 
Action: Mouse pressed left at (898, 419)
Screenshot: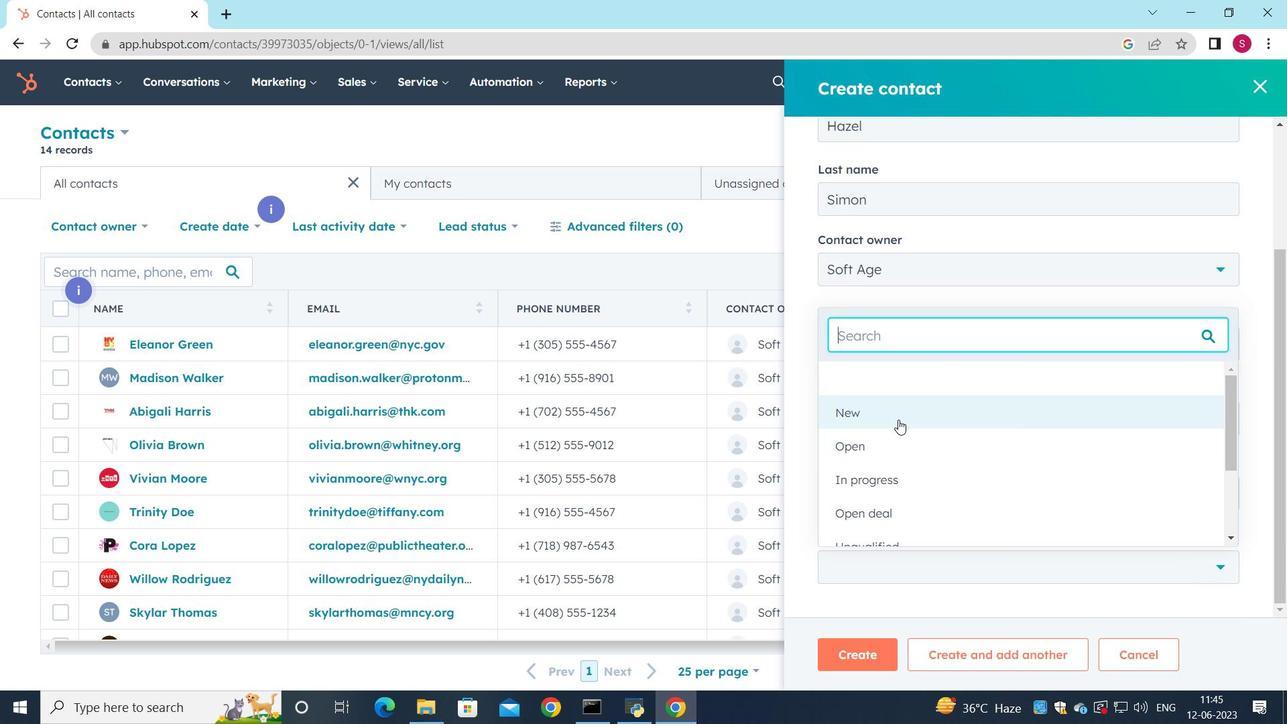 
Action: Mouse moved to (855, 660)
Screenshot: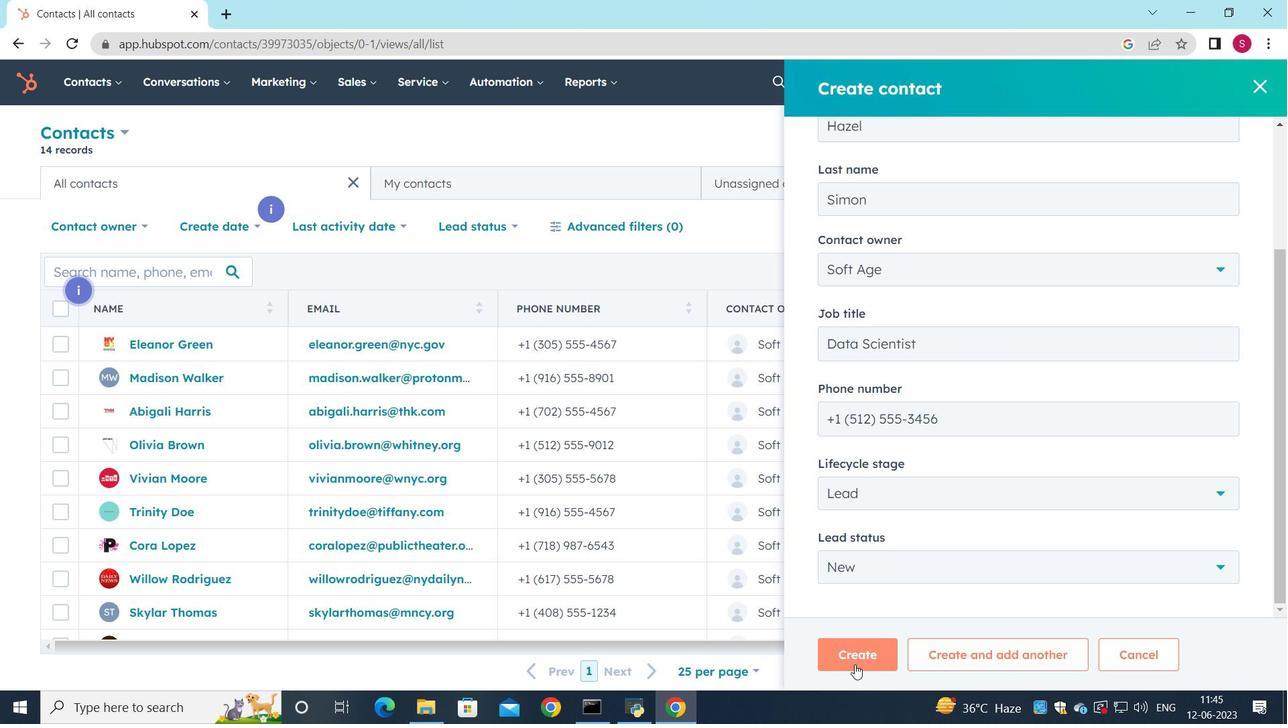 
Action: Mouse pressed left at (855, 660)
Screenshot: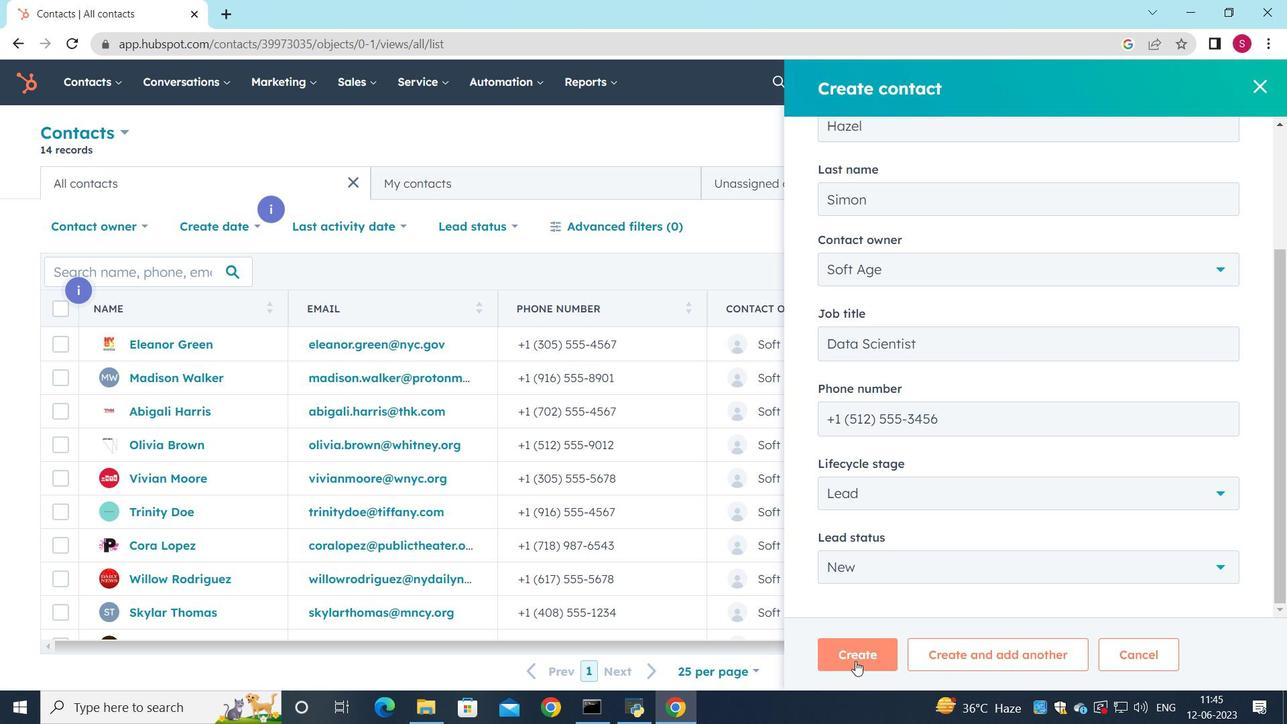 
Action: Mouse moved to (697, 555)
Screenshot: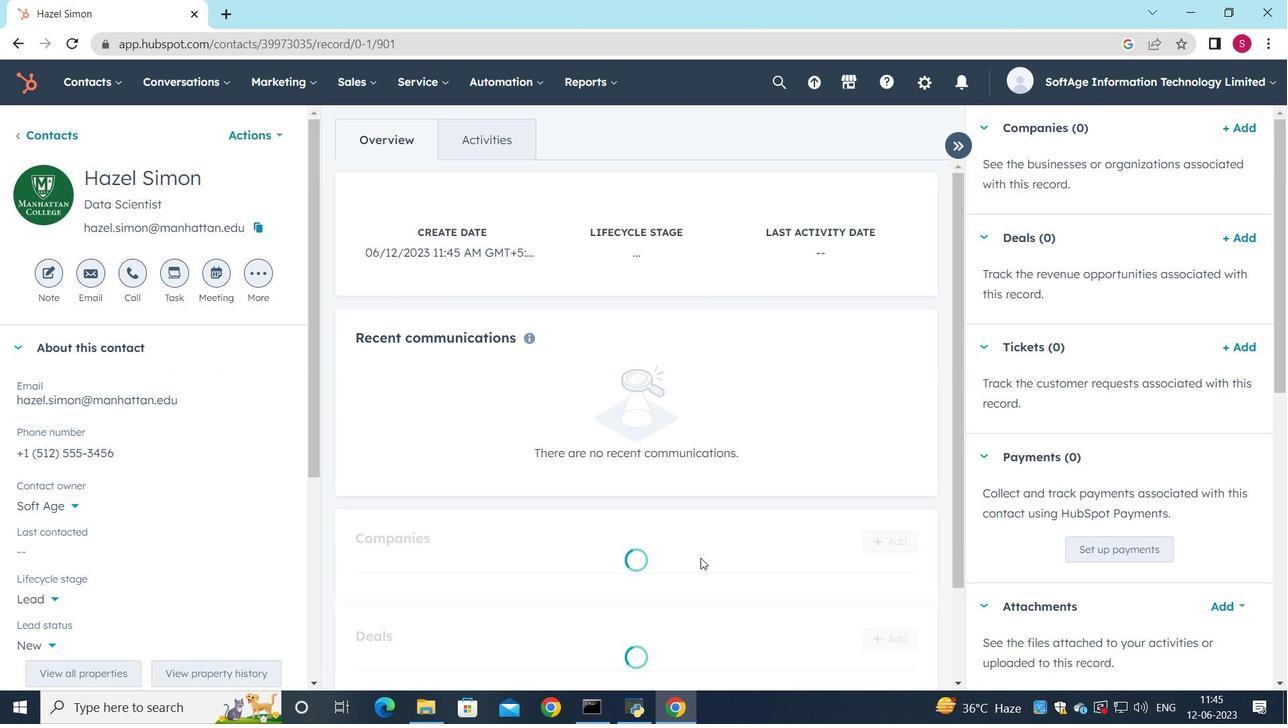 
Action: Mouse scrolled (697, 555) with delta (0, 0)
Screenshot: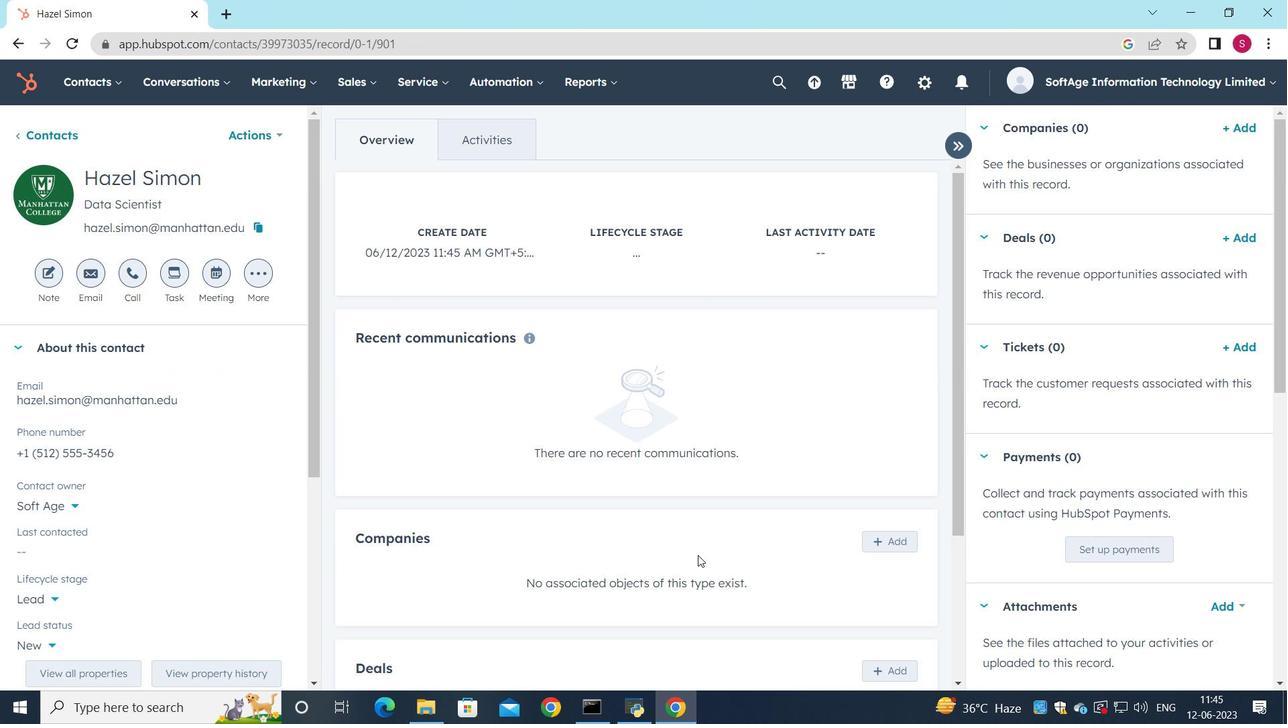 
Action: Mouse scrolled (697, 555) with delta (0, 0)
Screenshot: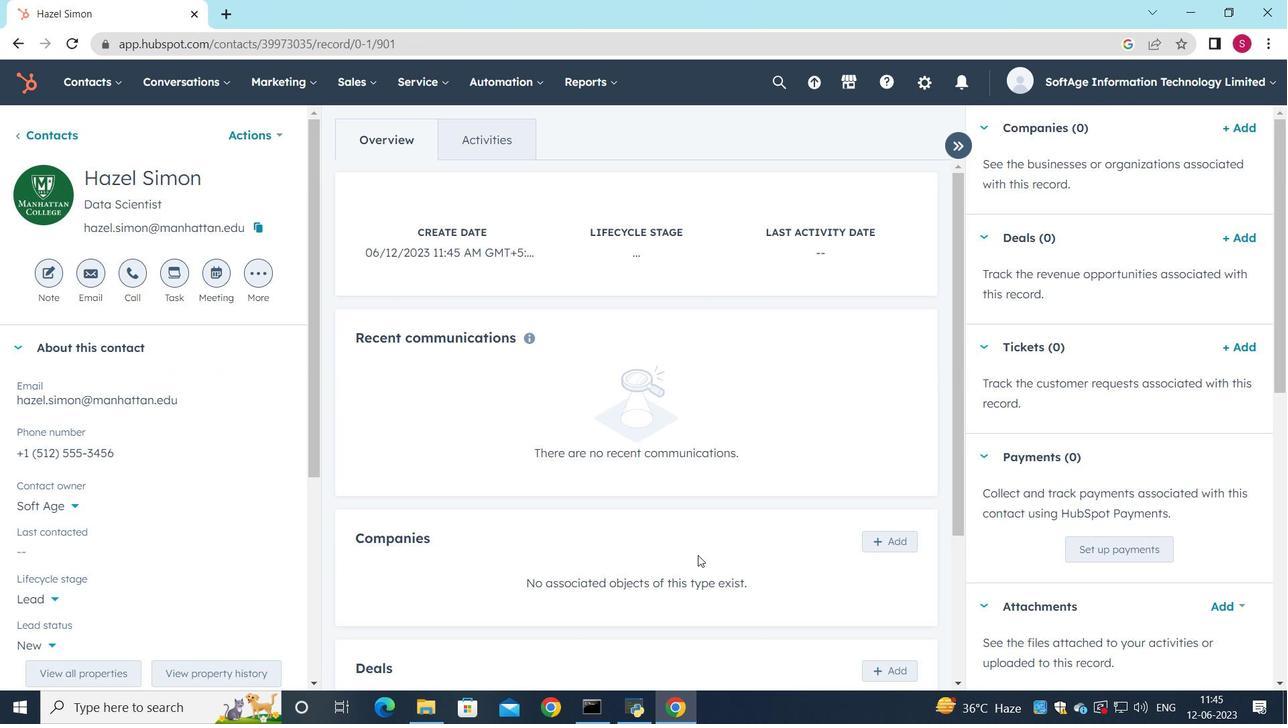 
Action: Mouse moved to (896, 378)
Screenshot: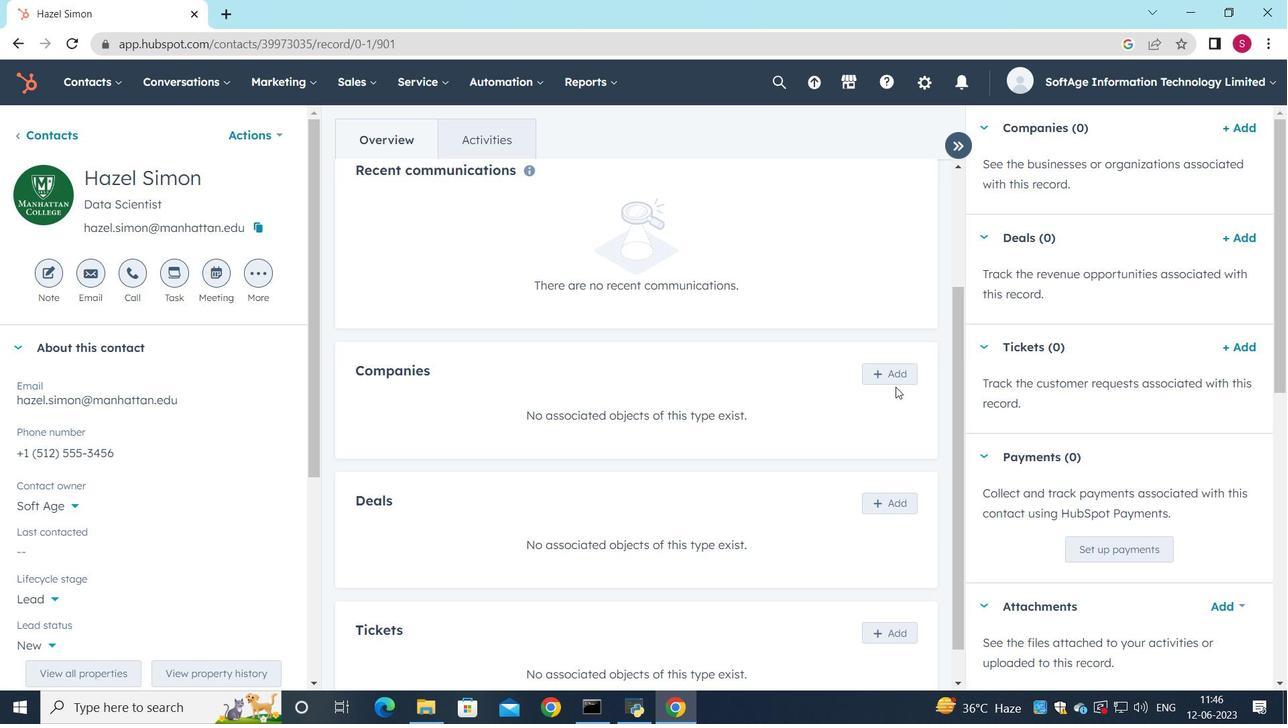 
Action: Mouse pressed left at (896, 378)
Screenshot: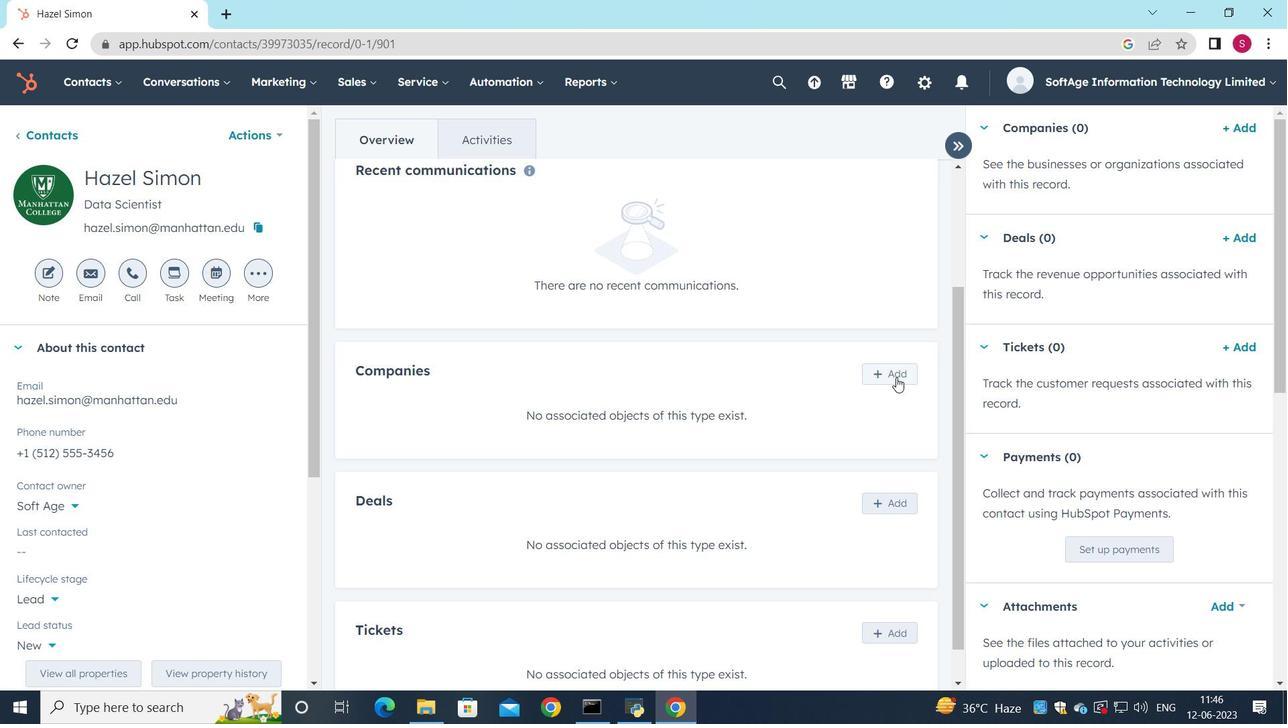 
Action: Mouse moved to (945, 182)
Screenshot: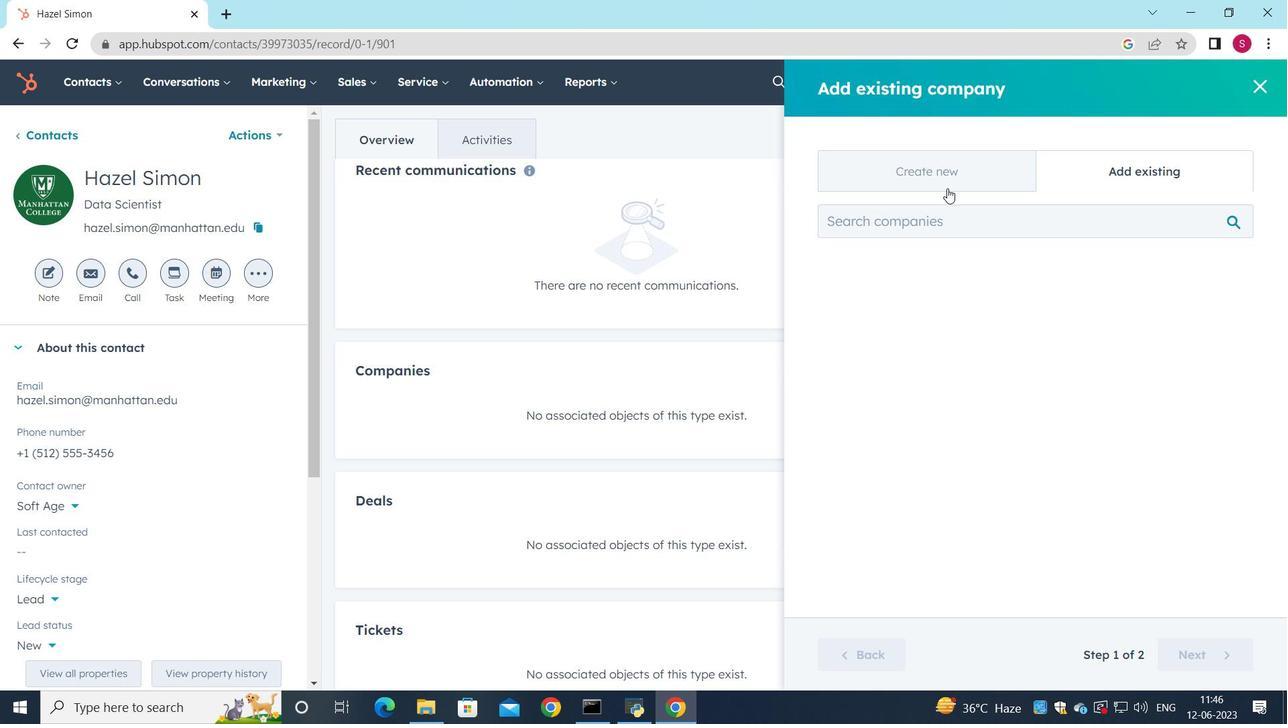 
Action: Mouse pressed left at (945, 182)
Screenshot: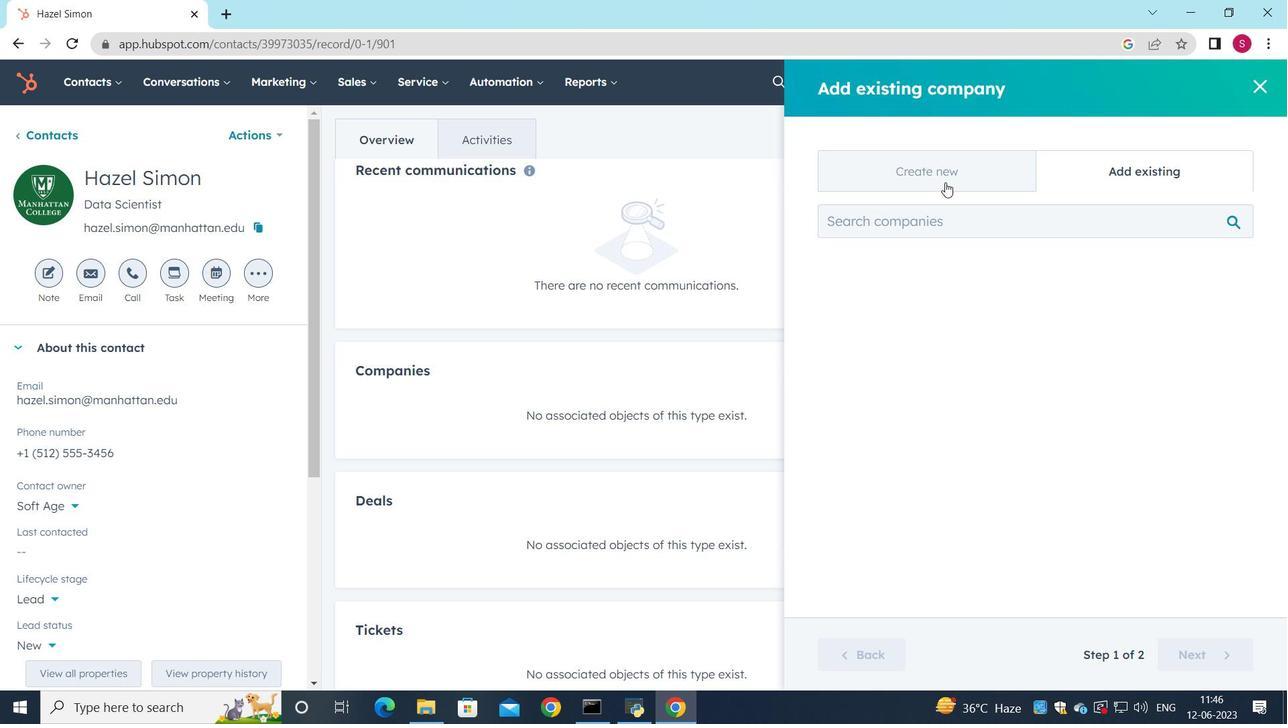 
Action: Mouse moved to (946, 266)
Screenshot: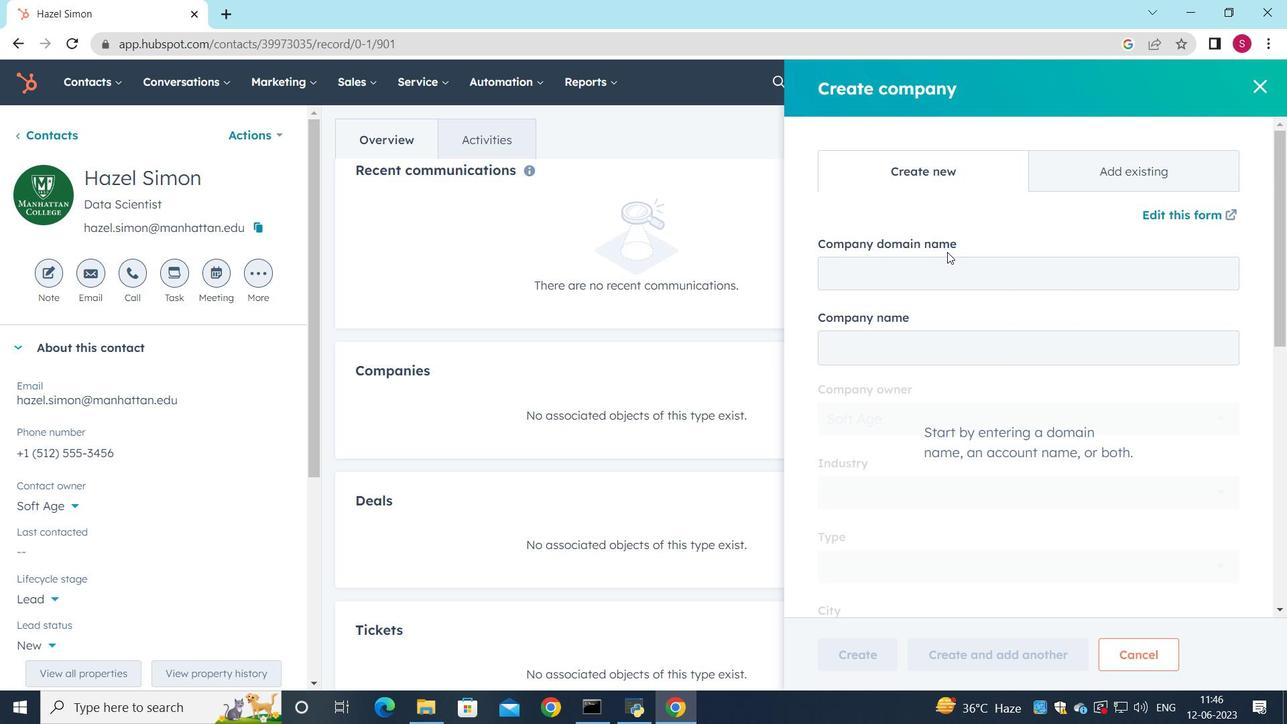 
Action: Mouse pressed left at (946, 266)
Screenshot: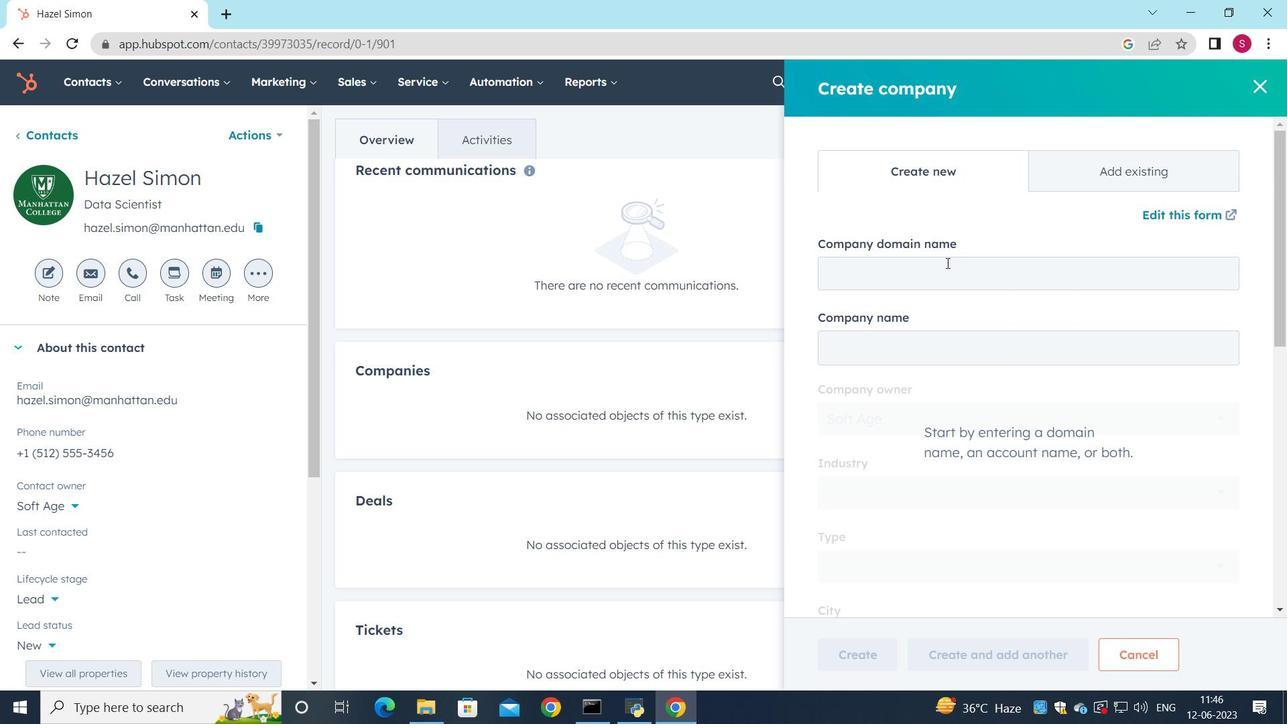 
Action: Key pressed www.stonex.com
Screenshot: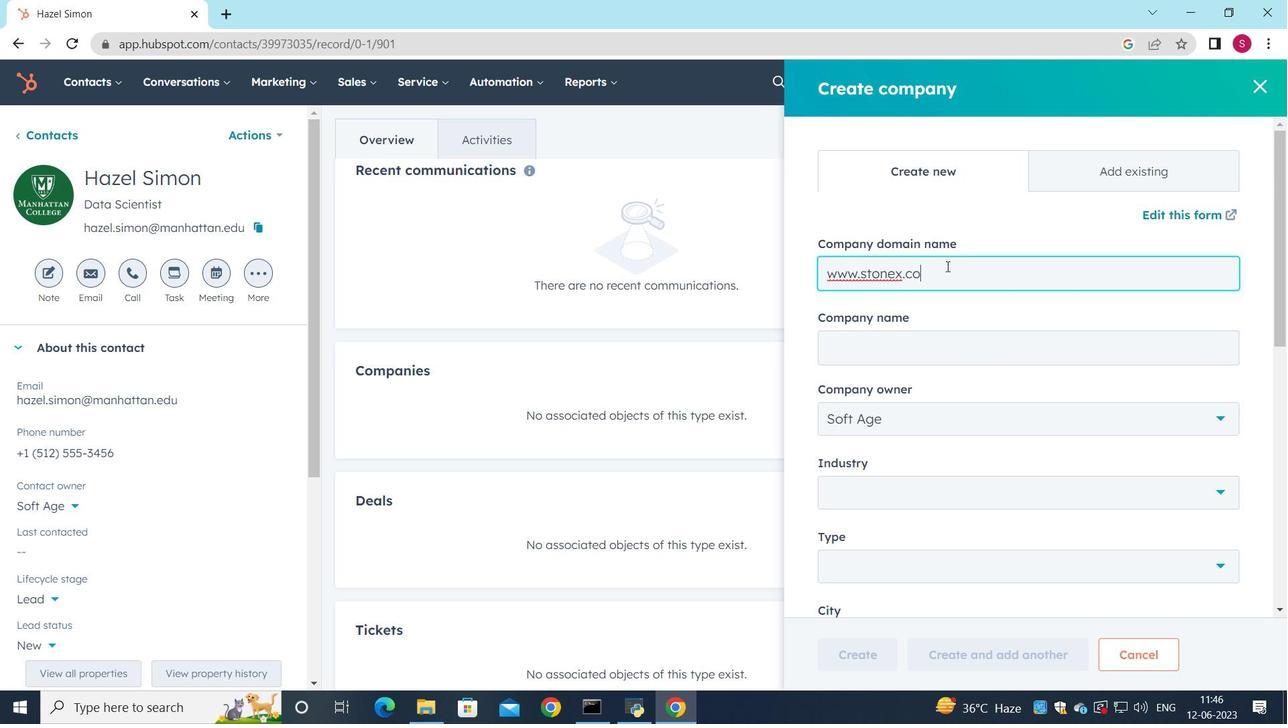 
Action: Mouse moved to (976, 393)
Screenshot: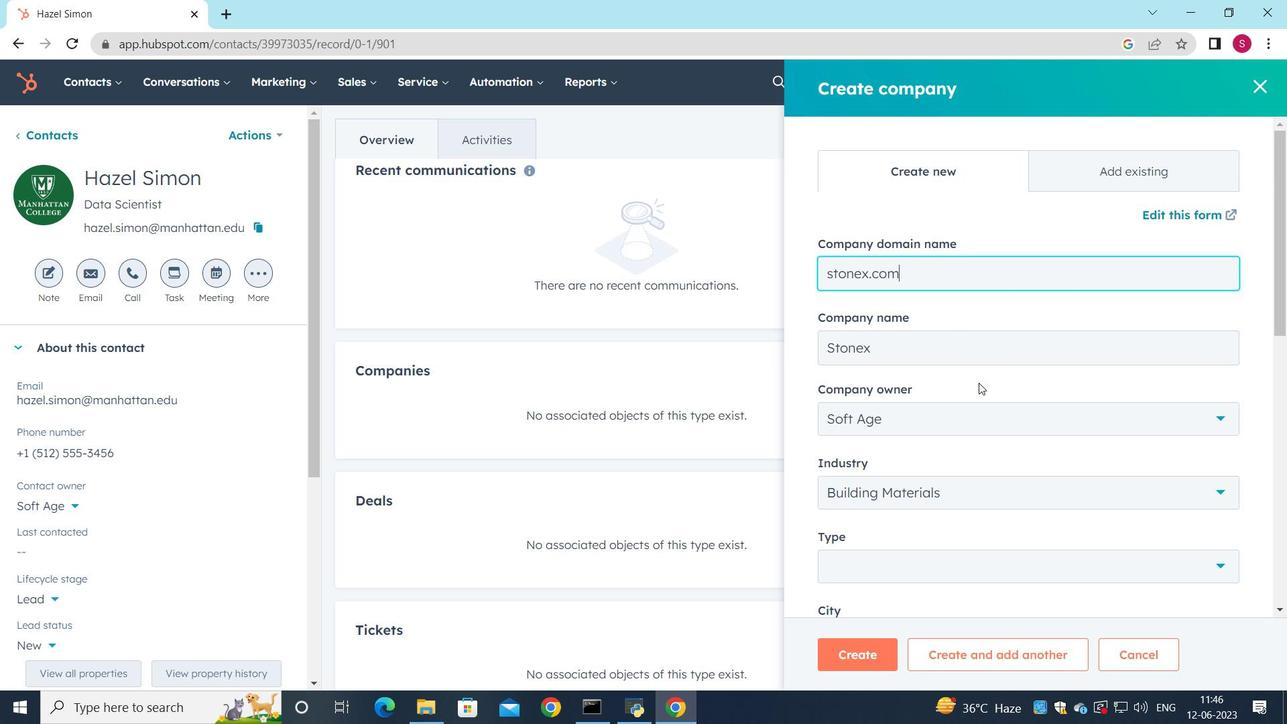 
Action: Mouse scrolled (976, 392) with delta (0, 0)
Screenshot: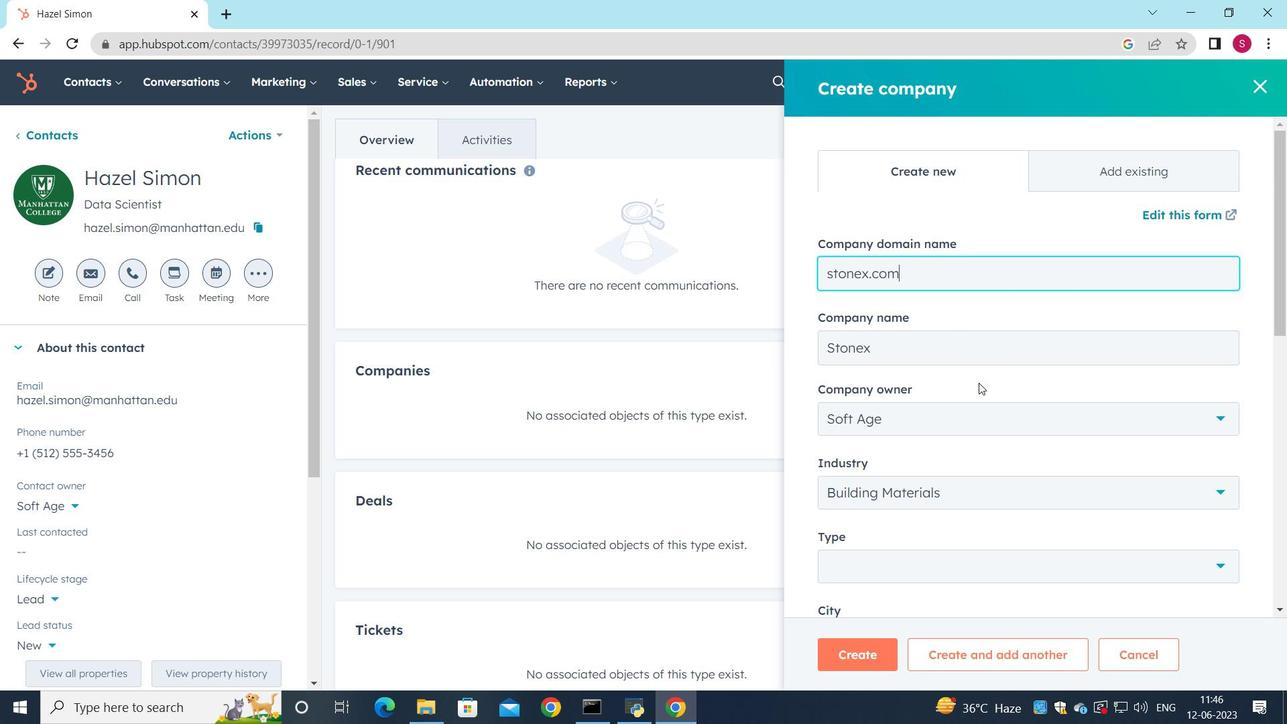 
Action: Mouse moved to (975, 400)
Screenshot: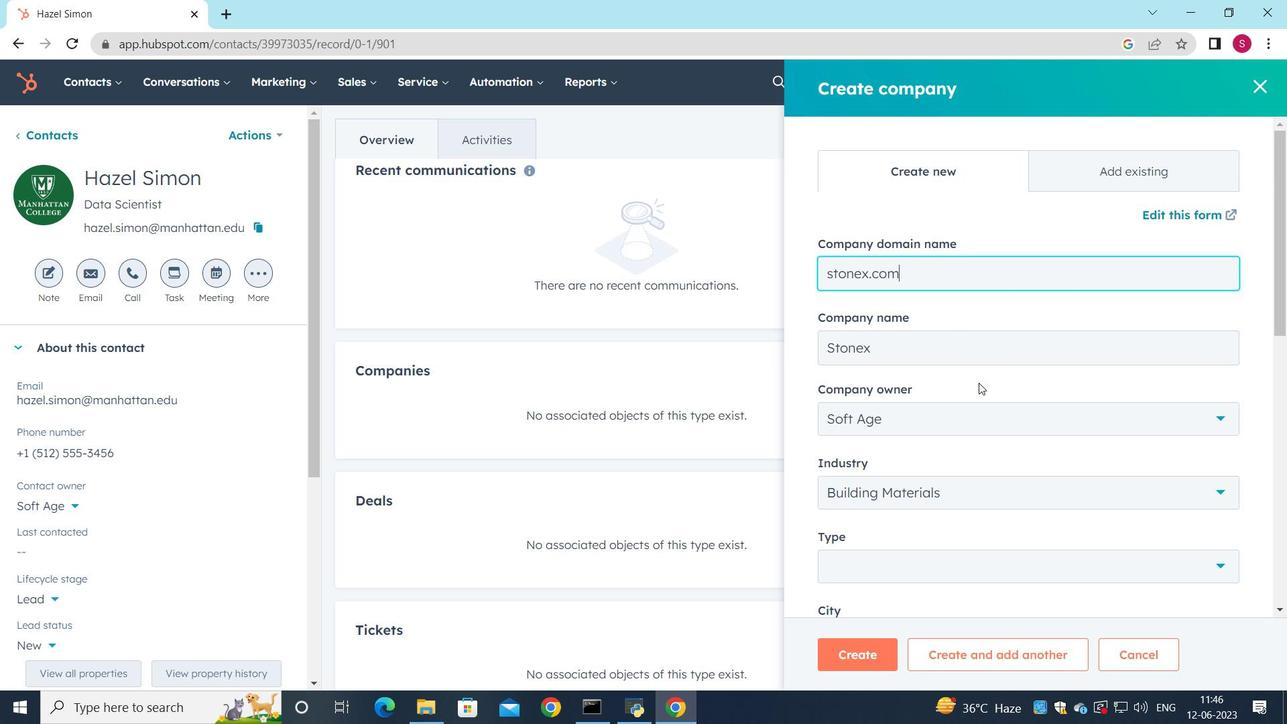 
Action: Mouse scrolled (975, 399) with delta (0, 0)
Screenshot: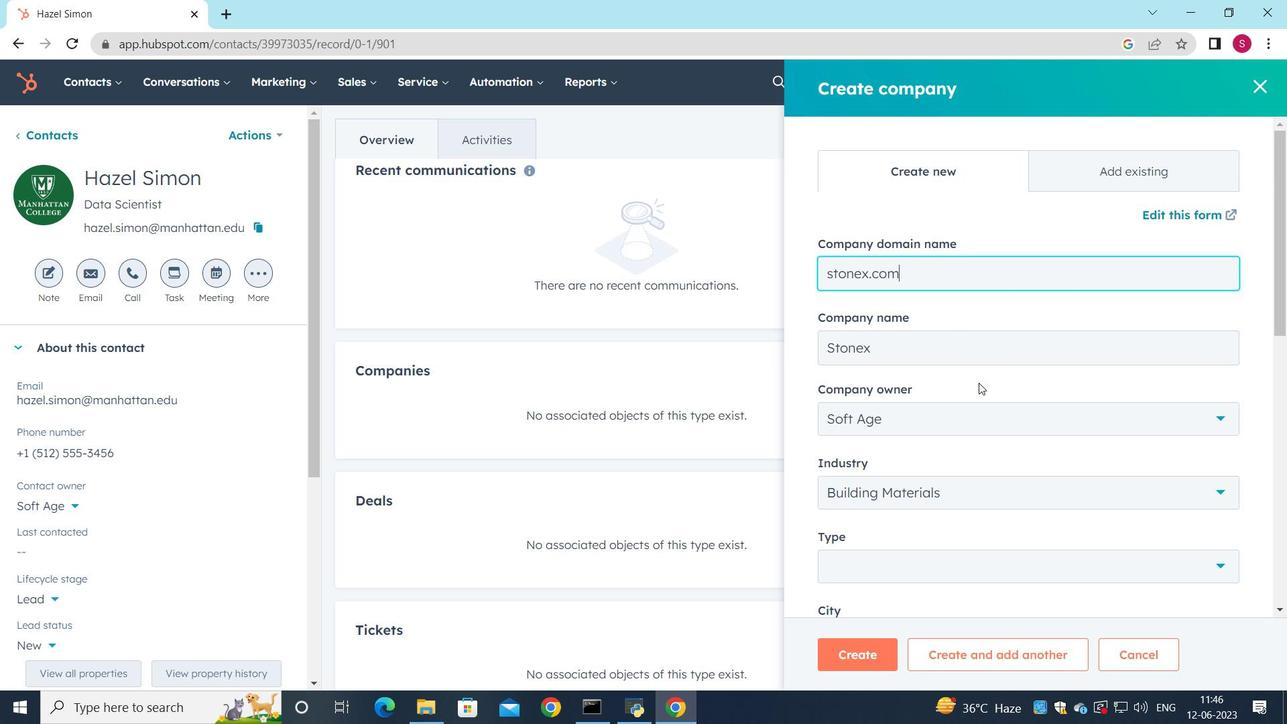 
Action: Mouse scrolled (975, 399) with delta (0, 0)
Screenshot: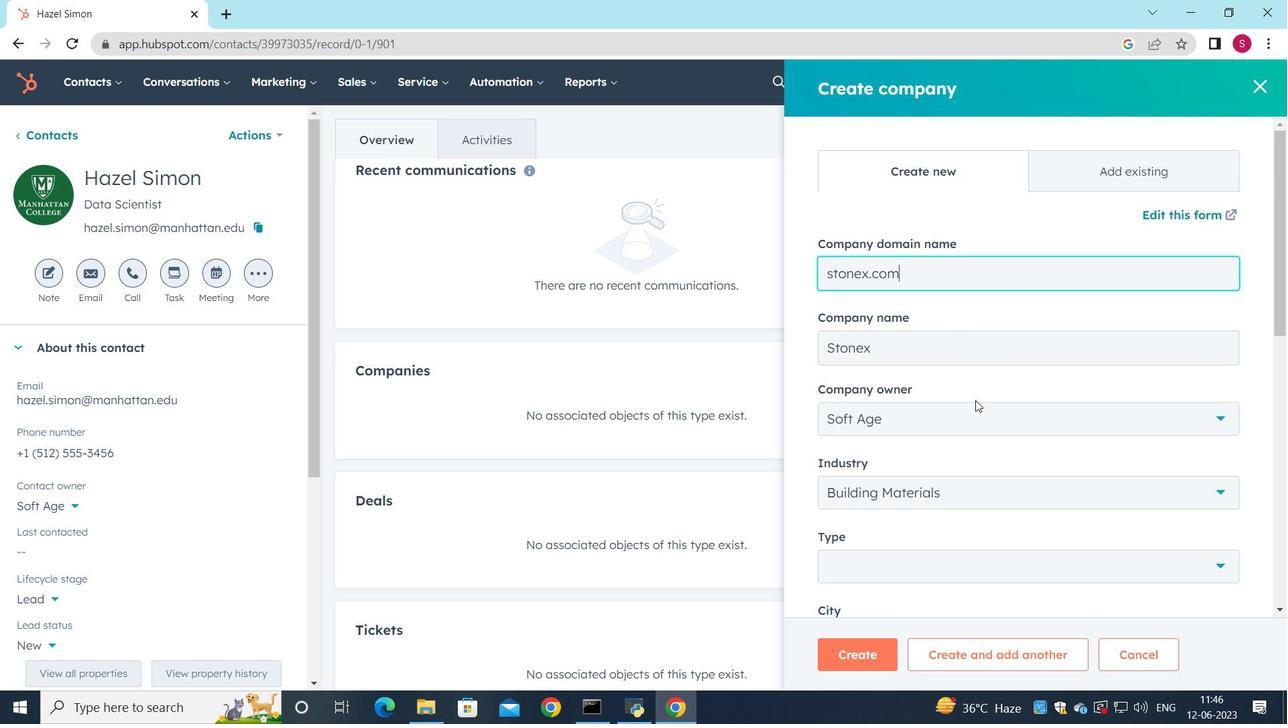 
Action: Mouse moved to (974, 402)
Screenshot: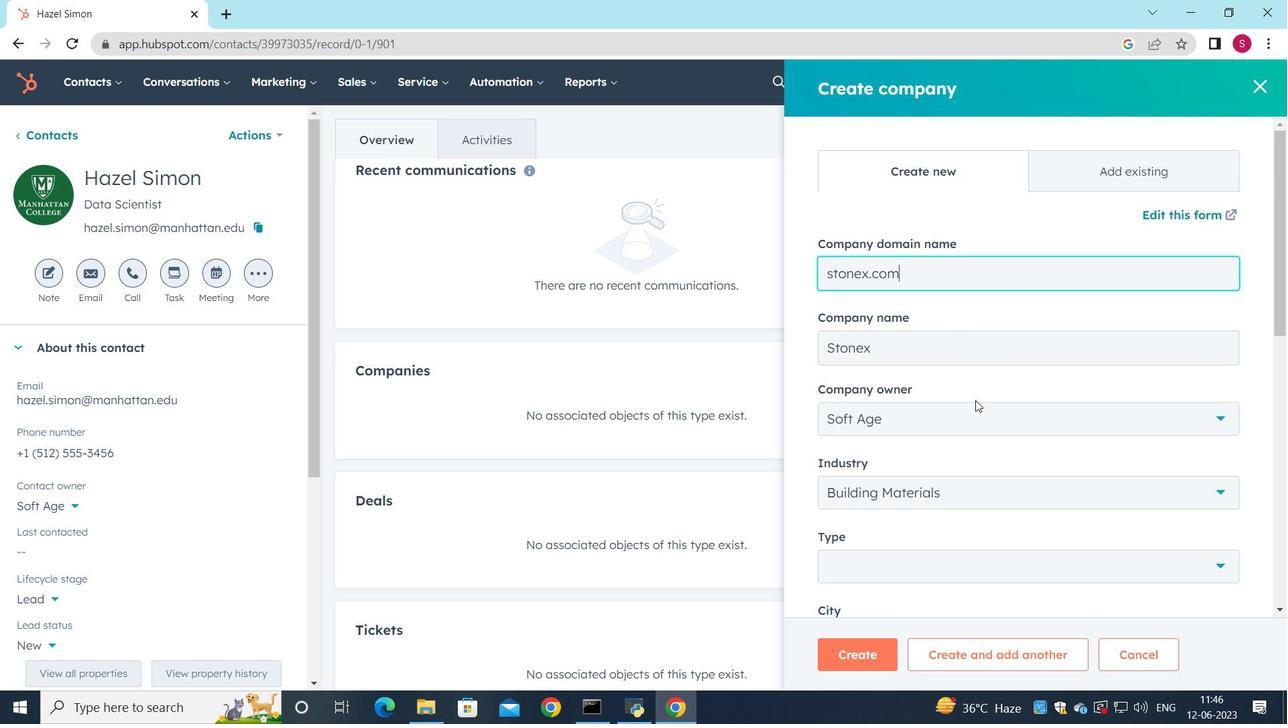 
Action: Mouse scrolled (974, 402) with delta (0, 0)
Screenshot: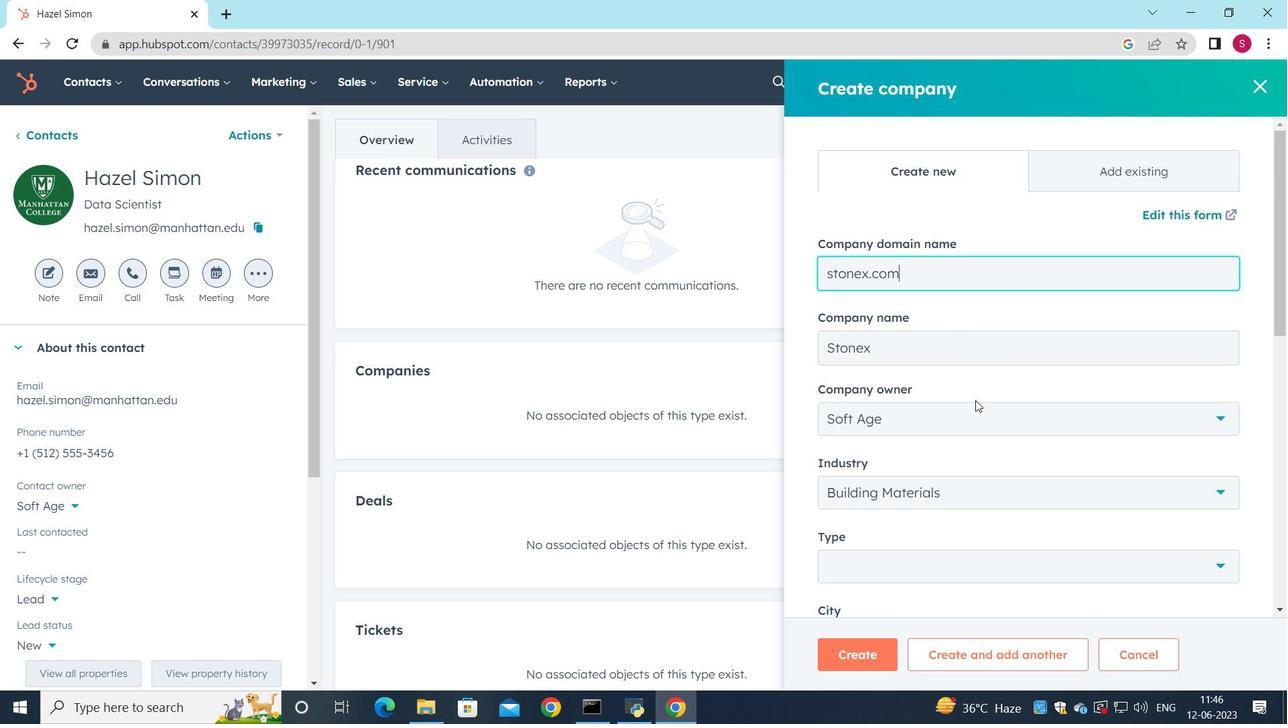 
Action: Mouse moved to (1038, 216)
Screenshot: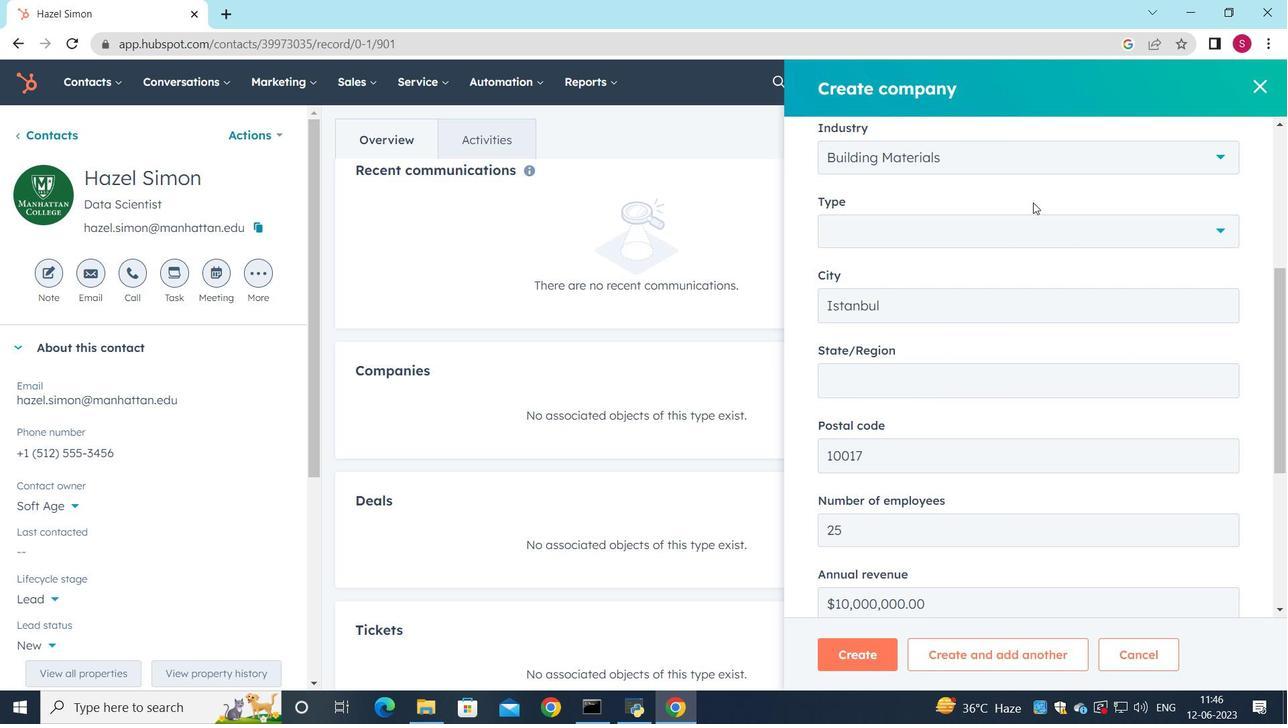 
Action: Mouse pressed left at (1038, 216)
Screenshot: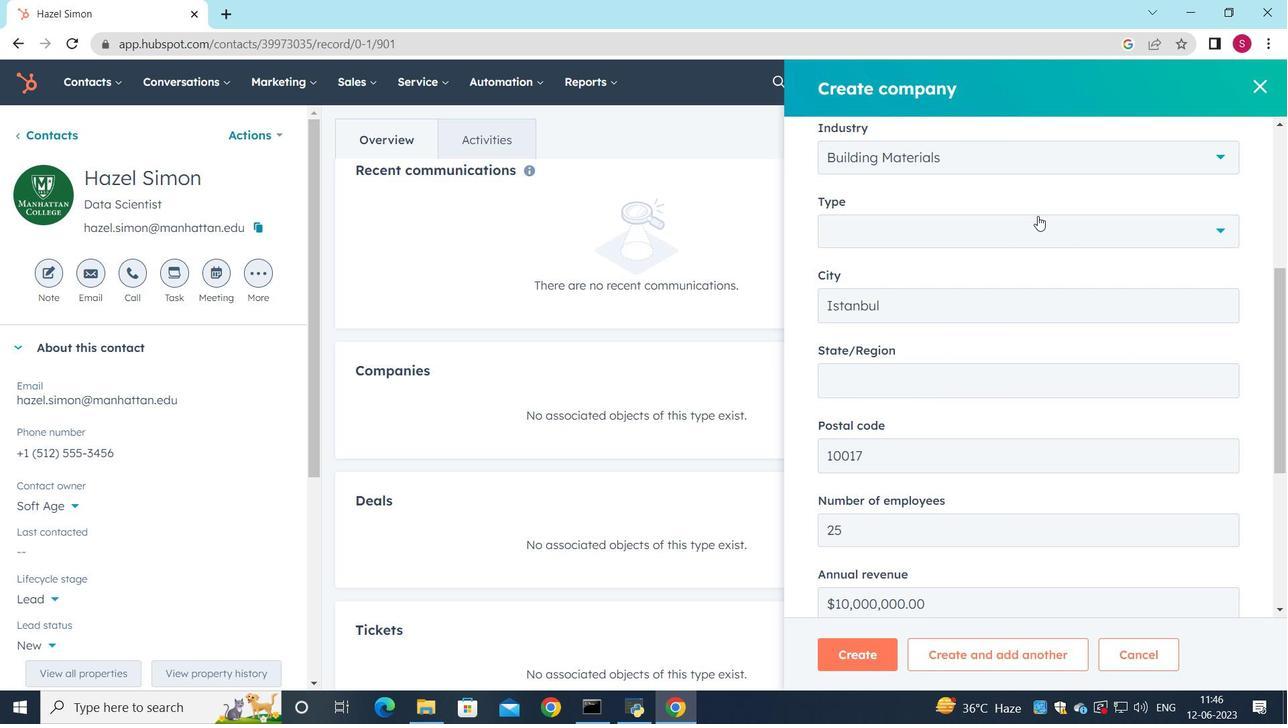 
Action: Mouse moved to (927, 317)
Screenshot: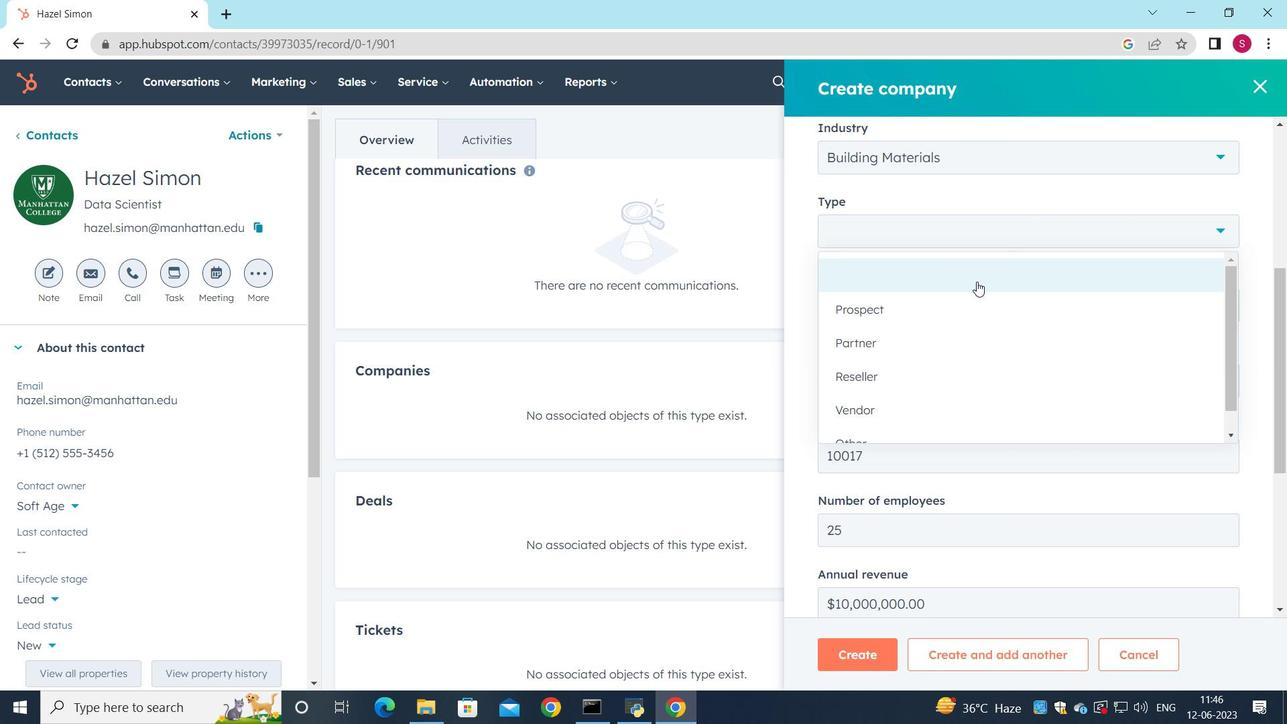 
Action: Mouse pressed left at (927, 317)
Screenshot: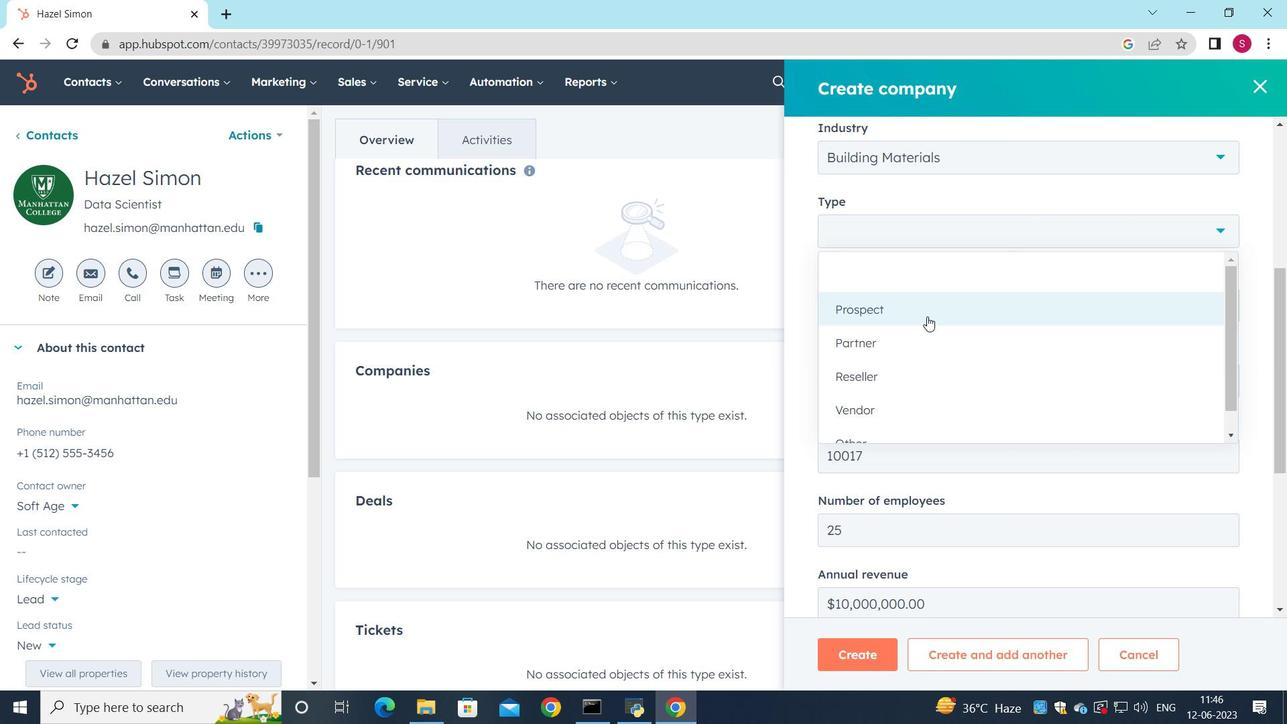 
Action: Mouse scrolled (927, 316) with delta (0, 0)
Screenshot: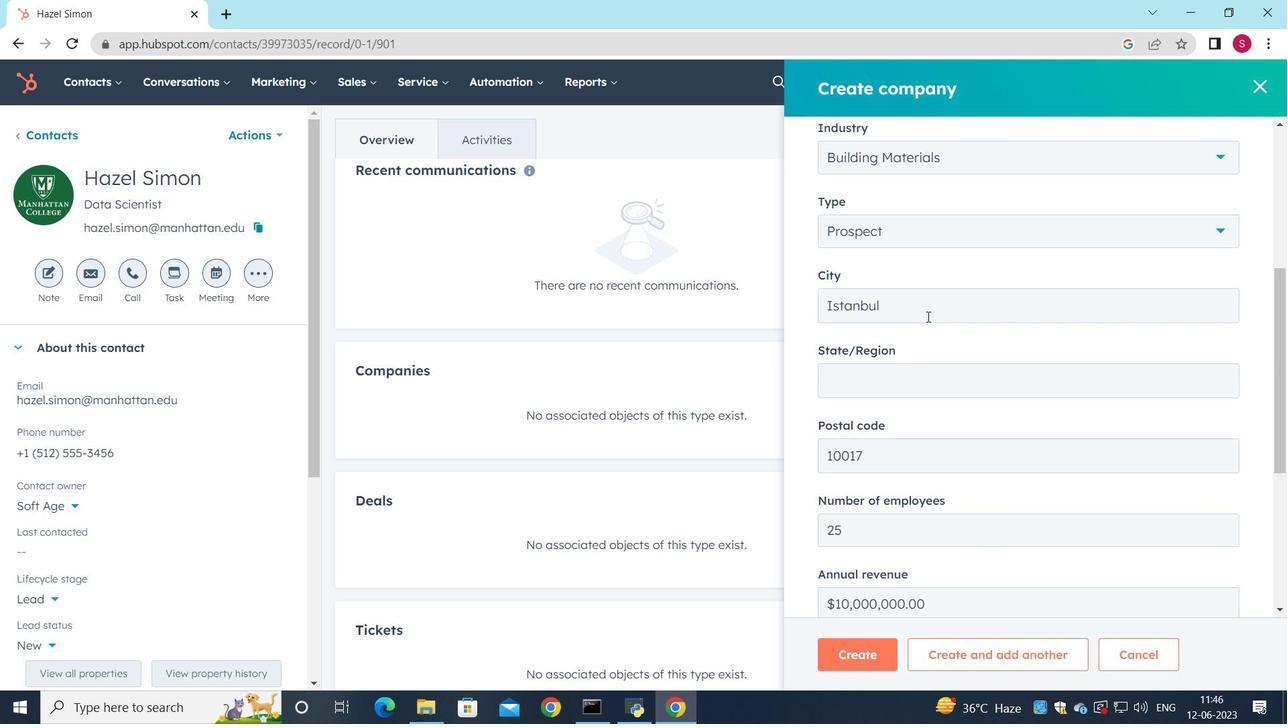 
Action: Mouse scrolled (927, 316) with delta (0, 0)
Screenshot: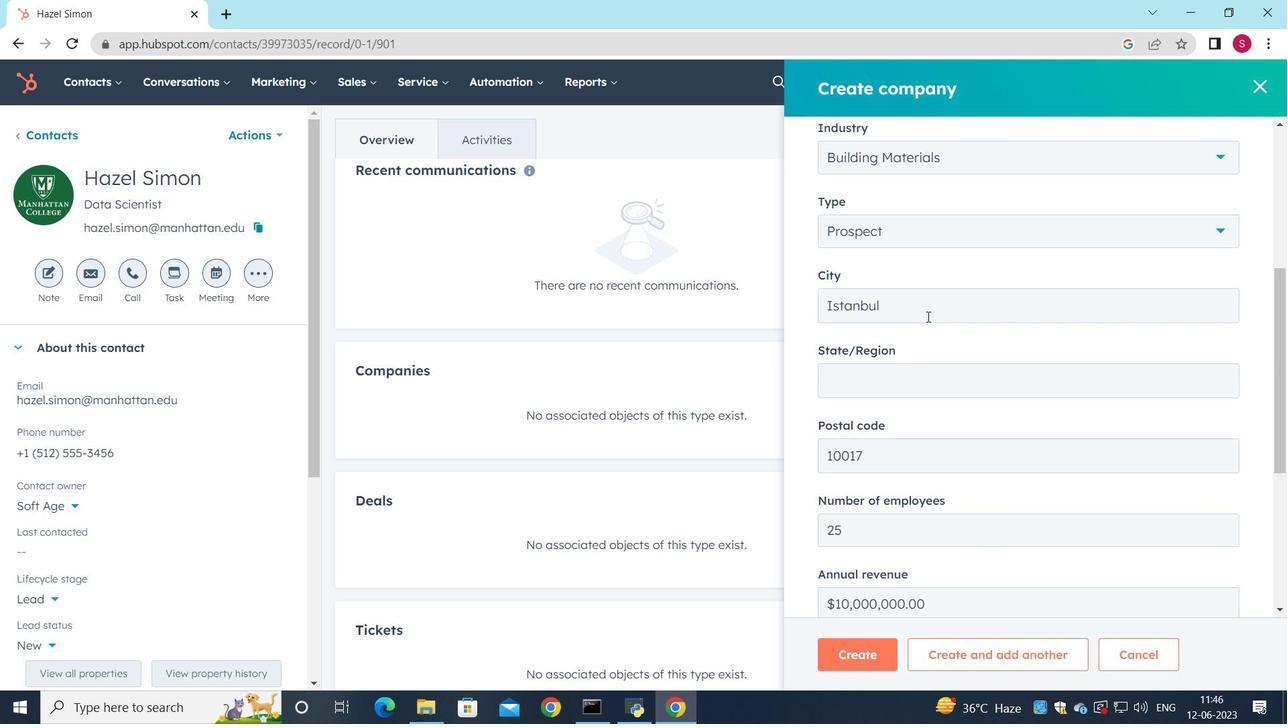 
Action: Mouse moved to (846, 650)
Screenshot: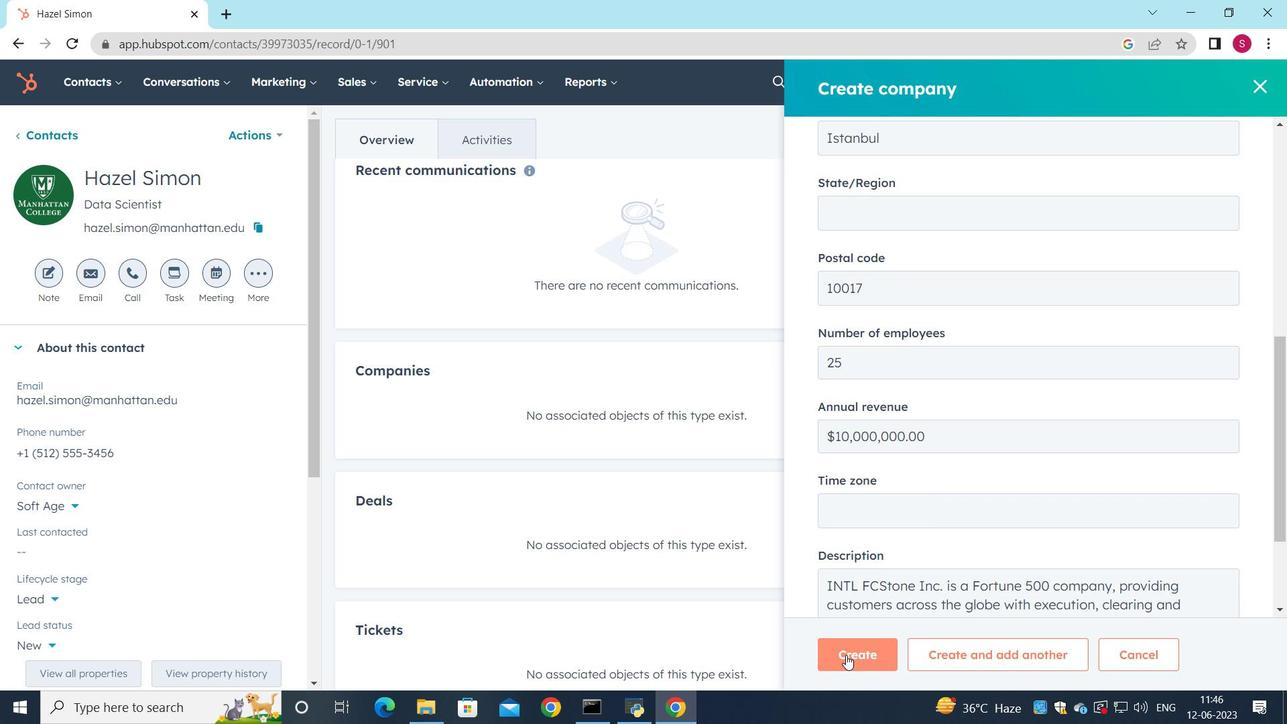 
Action: Mouse pressed left at (846, 650)
Screenshot: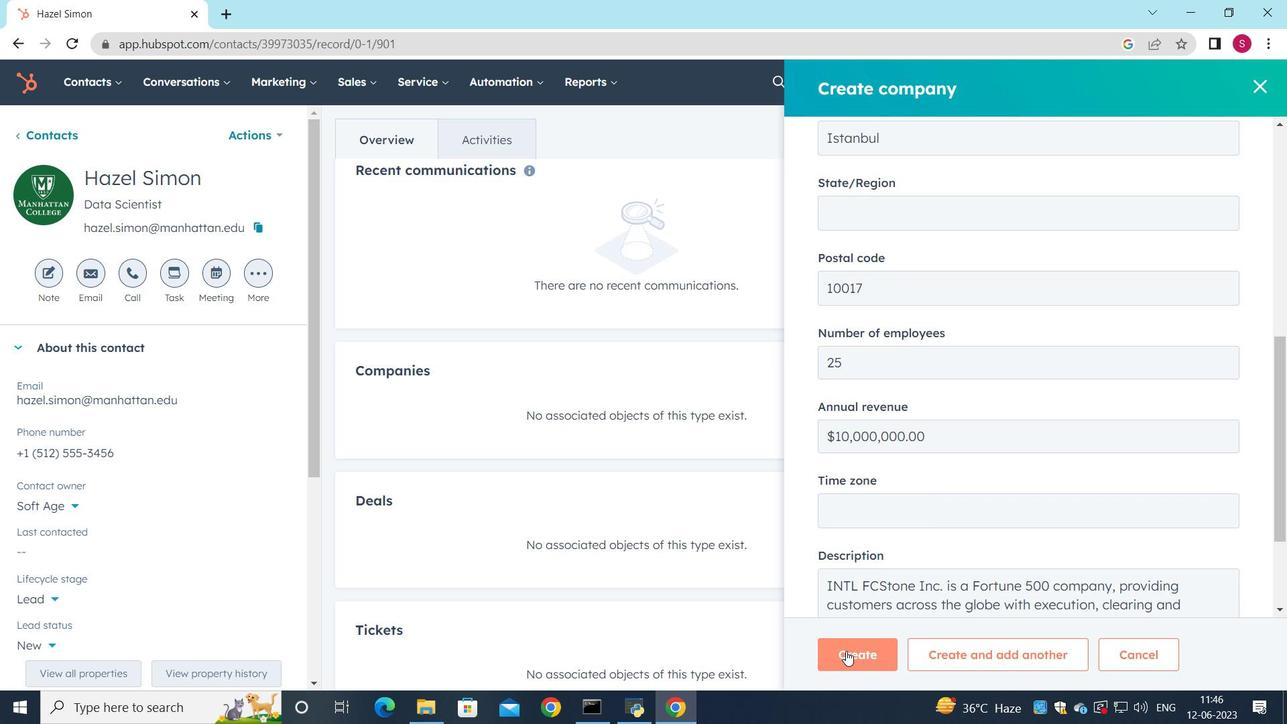 
Action: Mouse moved to (728, 498)
Screenshot: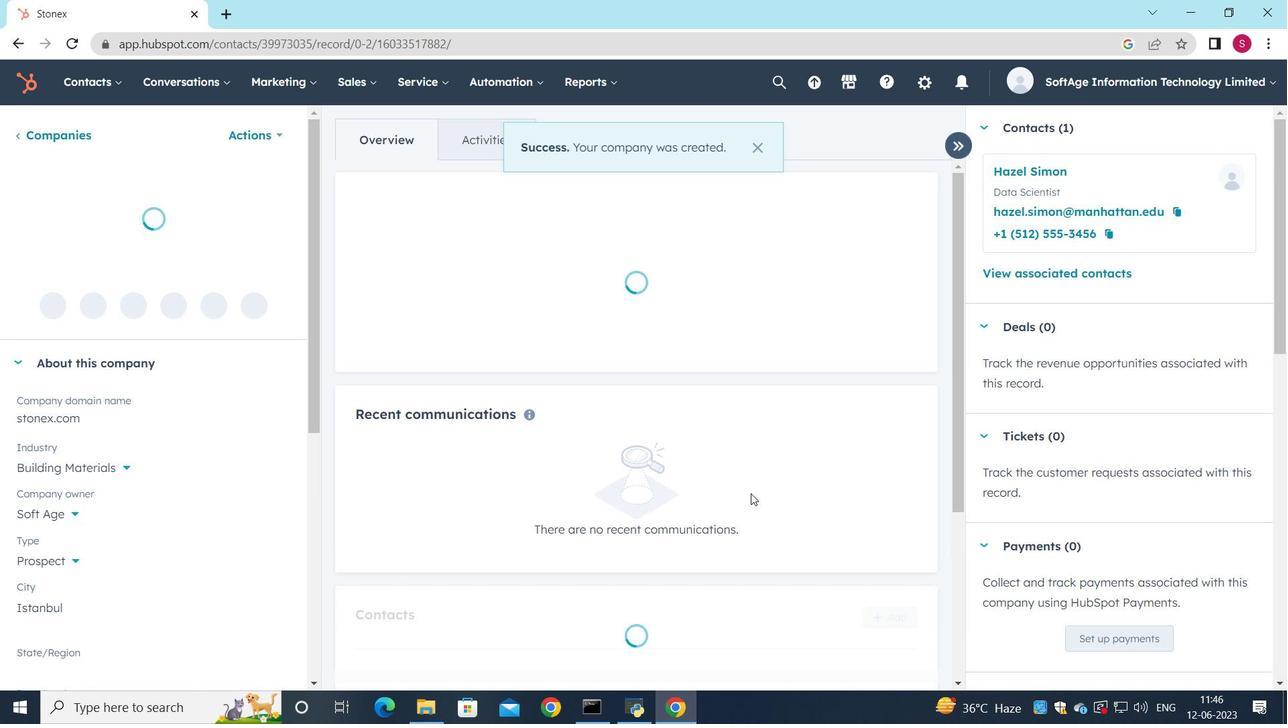 
Action: Mouse scrolled (728, 498) with delta (0, 0)
Screenshot: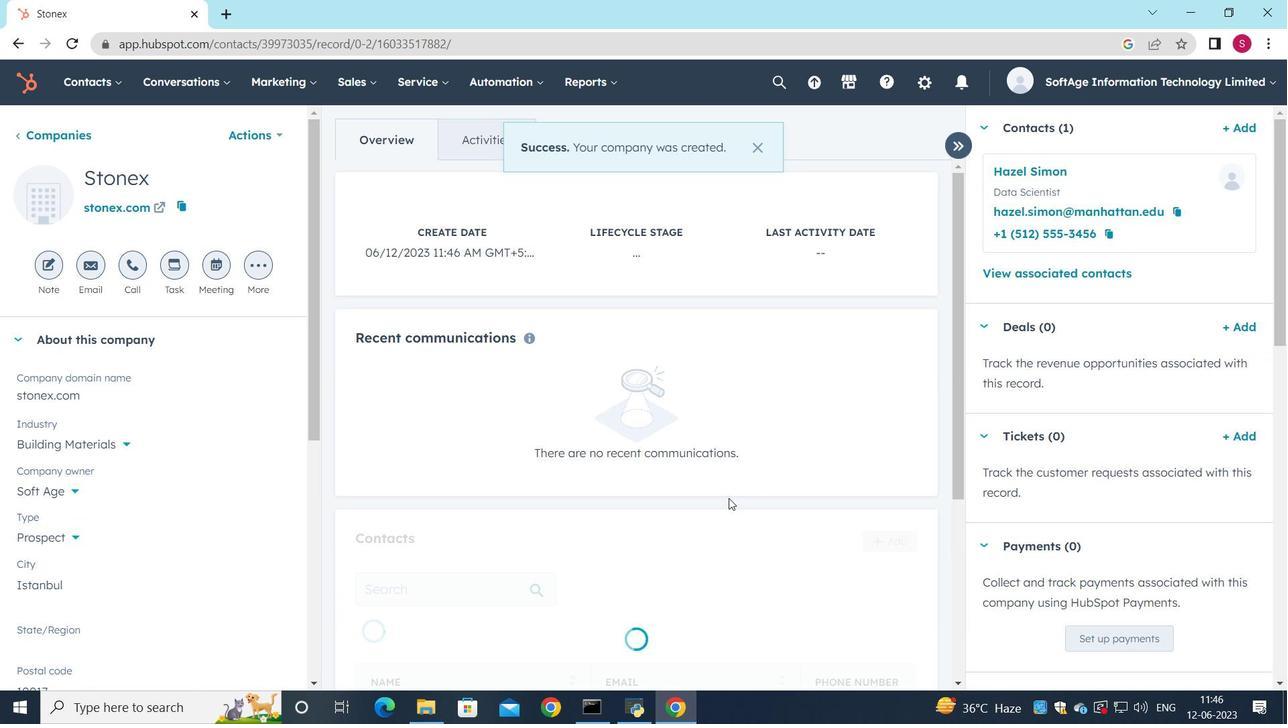 
Action: Mouse scrolled (728, 498) with delta (0, 0)
Screenshot: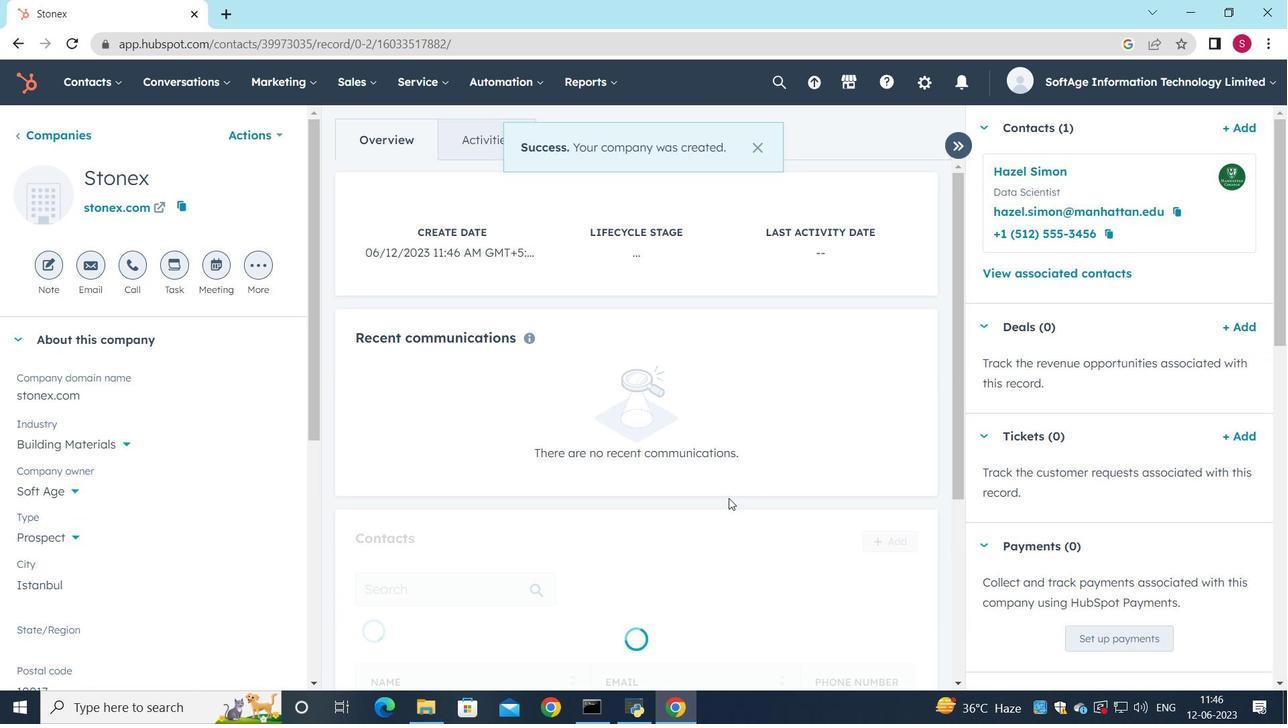 
Action: Mouse moved to (728, 501)
Screenshot: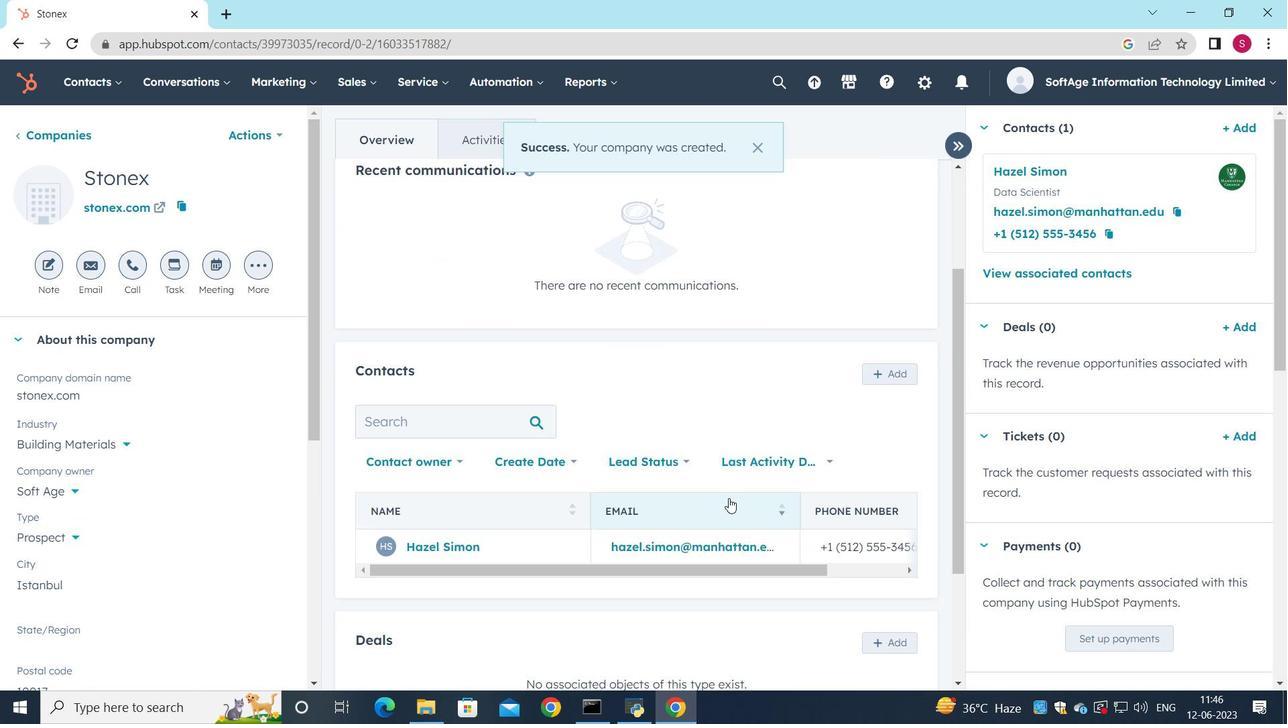 
Action: Mouse scrolled (728, 500) with delta (0, 0)
Screenshot: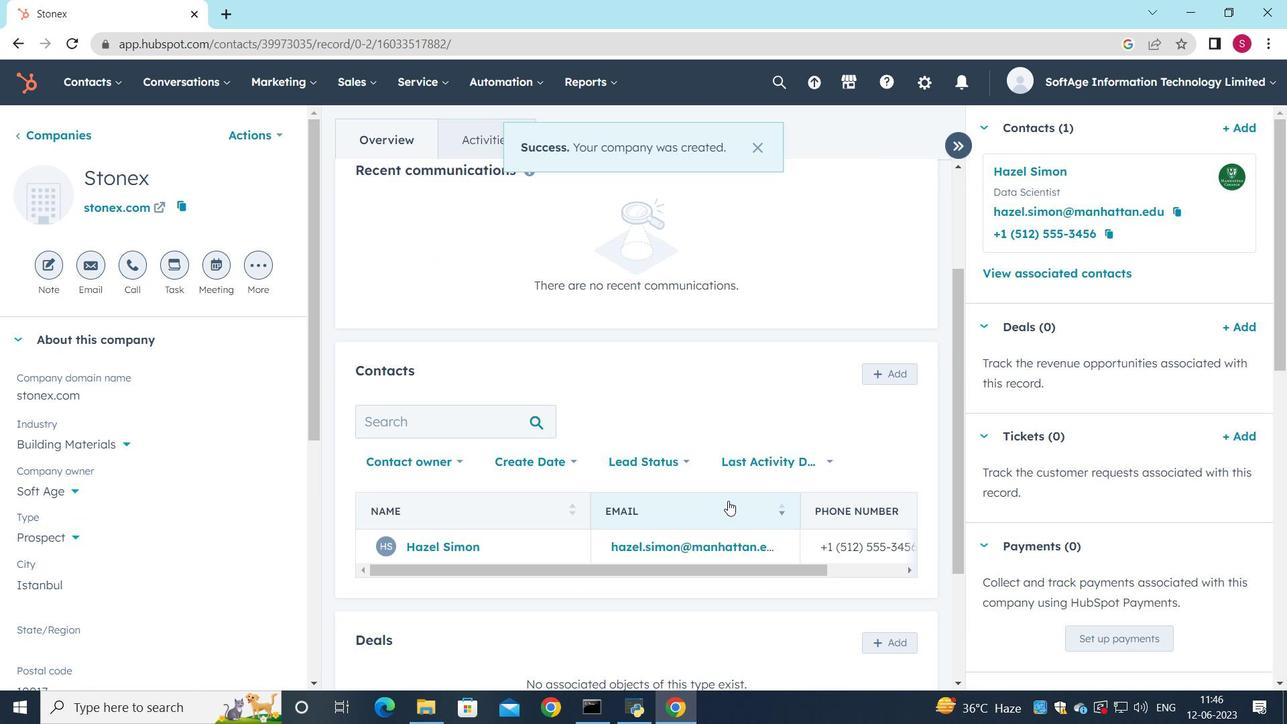 
